 Task: Create a rule from the Agile list, Priority changed -> Complete task in the project AgileBoost if Priority Cleared then Complete Task
Action: Mouse moved to (73, 273)
Screenshot: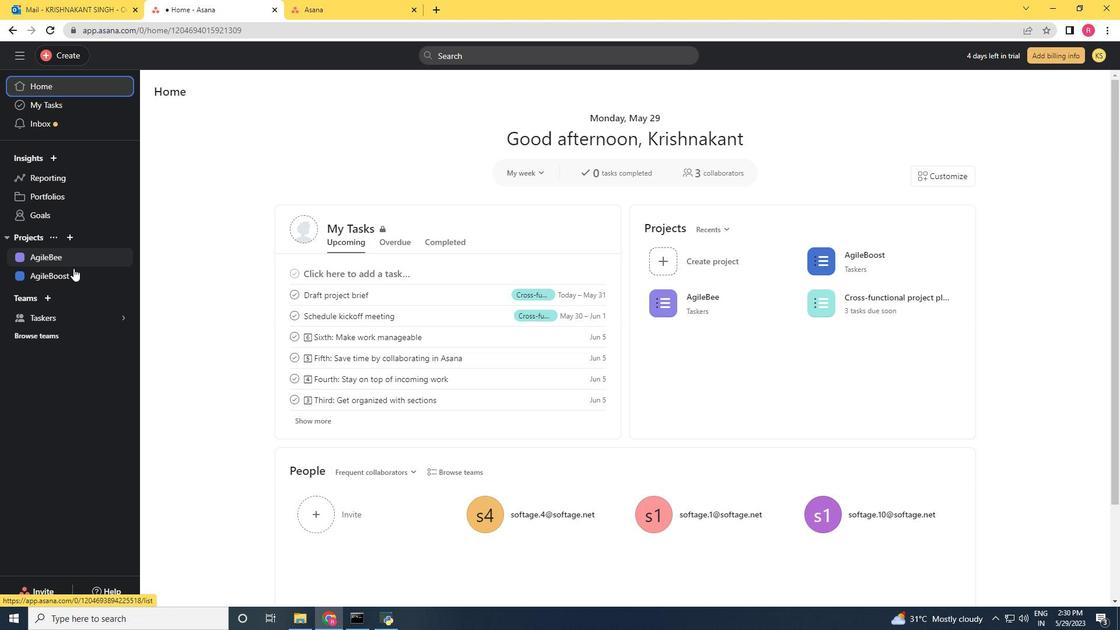 
Action: Mouse pressed left at (73, 273)
Screenshot: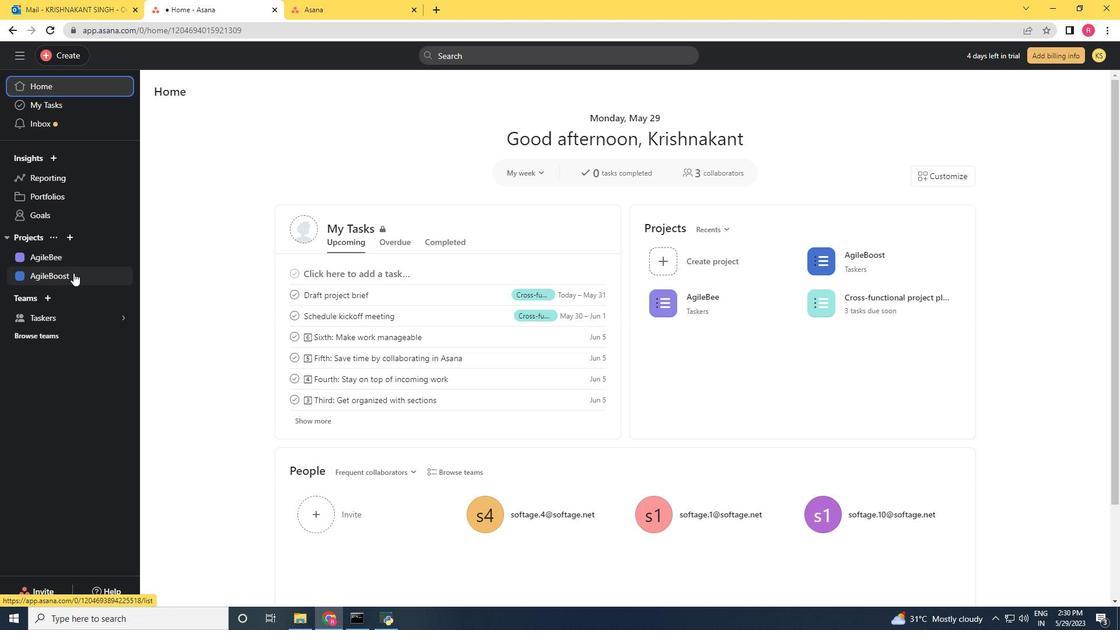 
Action: Mouse moved to (689, 298)
Screenshot: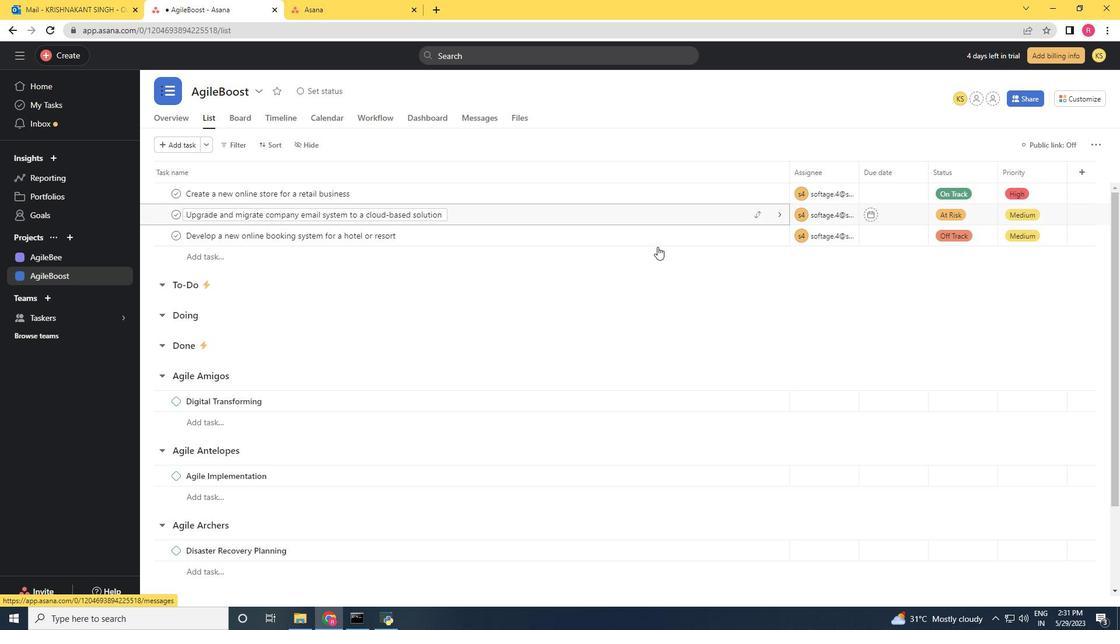 
Action: Mouse scrolled (689, 298) with delta (0, 0)
Screenshot: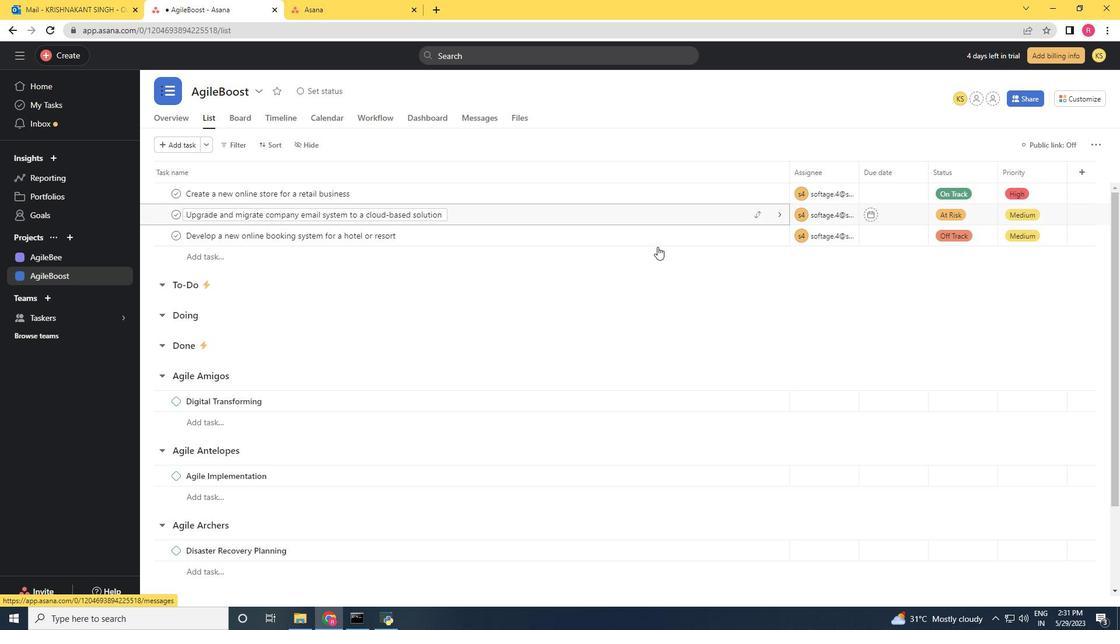 
Action: Mouse moved to (691, 301)
Screenshot: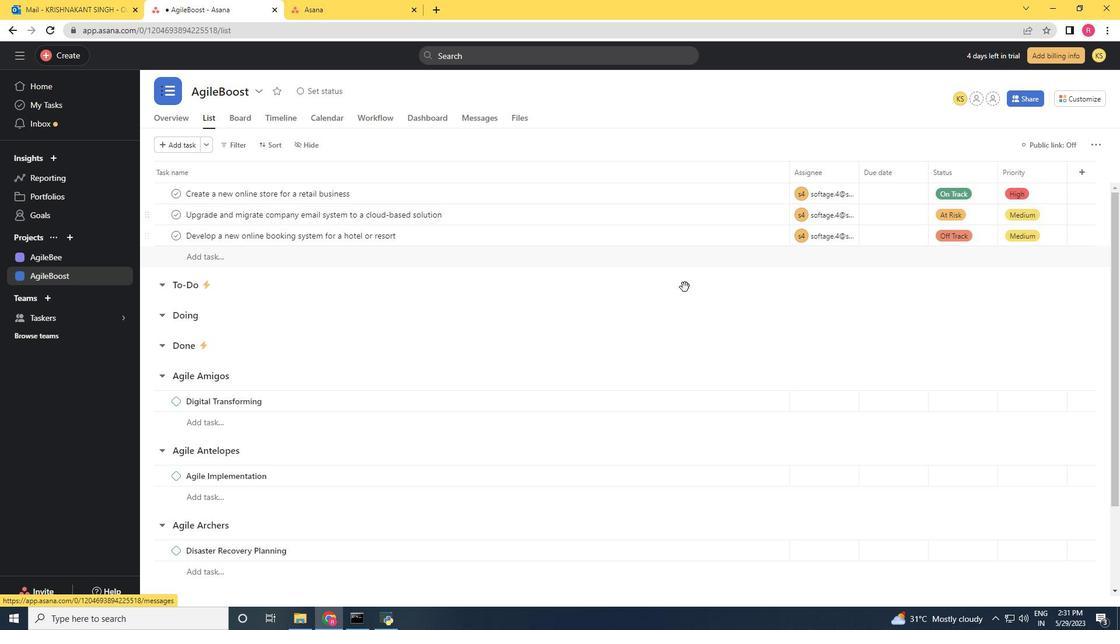 
Action: Mouse scrolled (691, 301) with delta (0, 0)
Screenshot: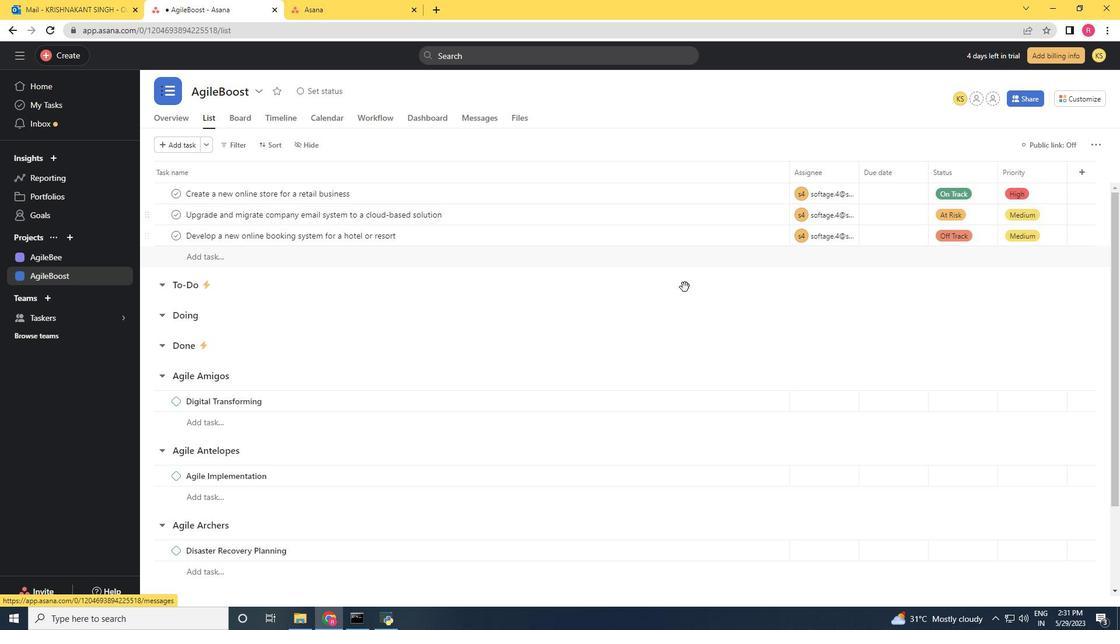 
Action: Mouse moved to (690, 283)
Screenshot: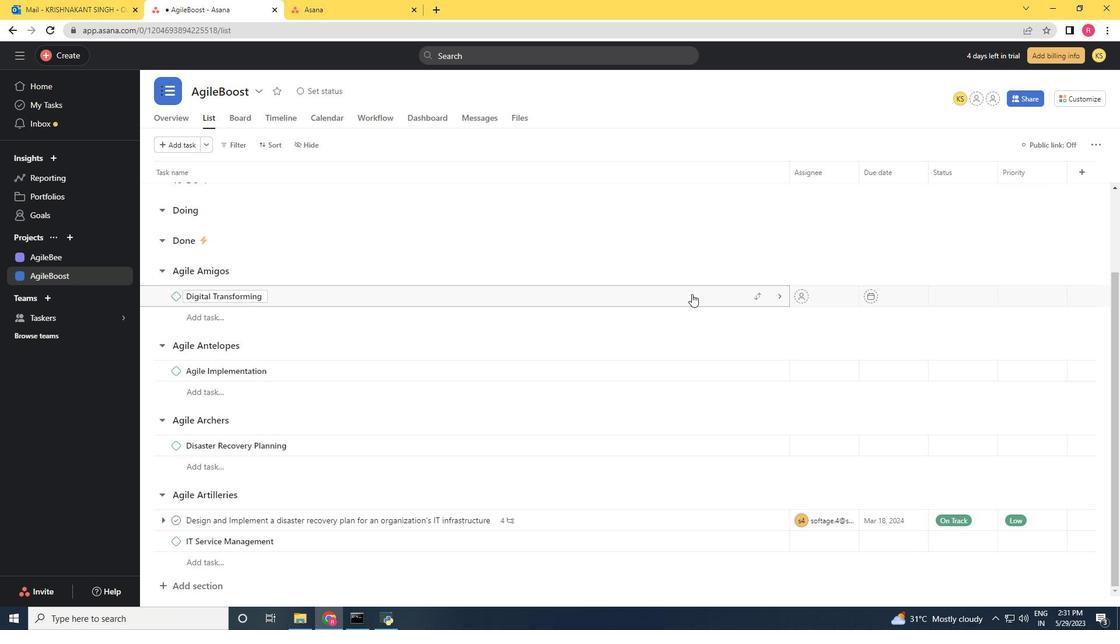 
Action: Mouse scrolled (690, 284) with delta (0, 0)
Screenshot: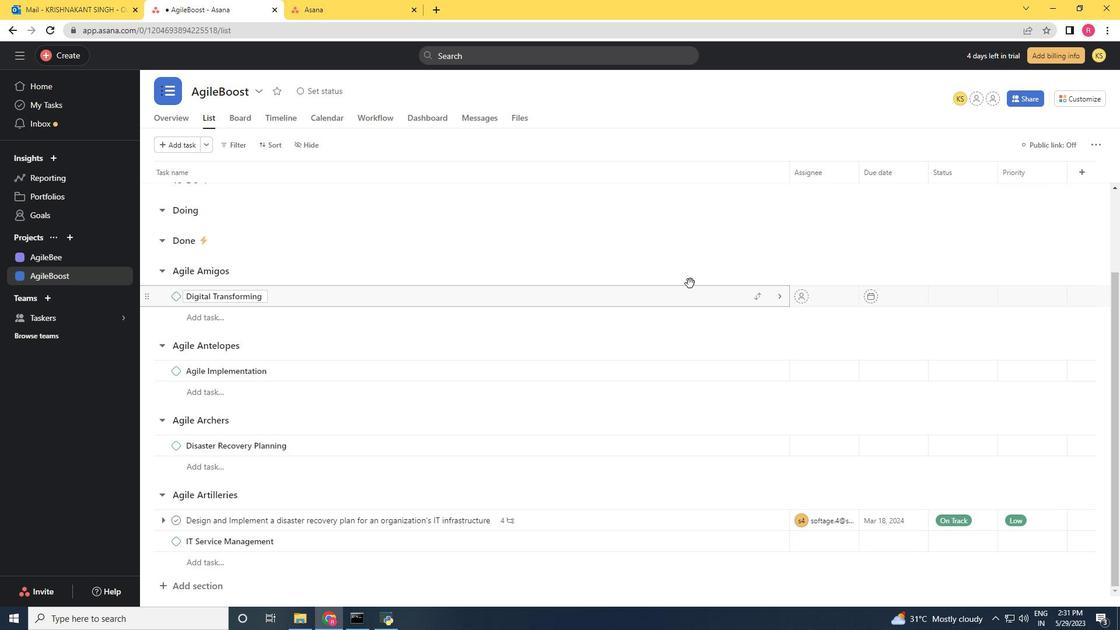 
Action: Mouse scrolled (690, 284) with delta (0, 0)
Screenshot: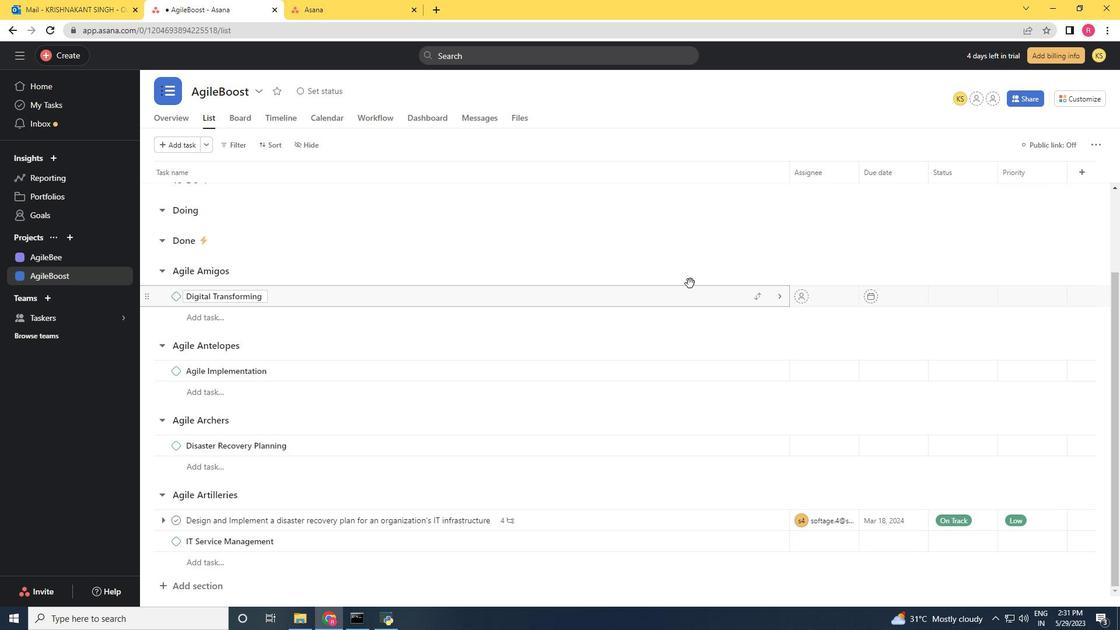 
Action: Mouse scrolled (690, 284) with delta (0, 0)
Screenshot: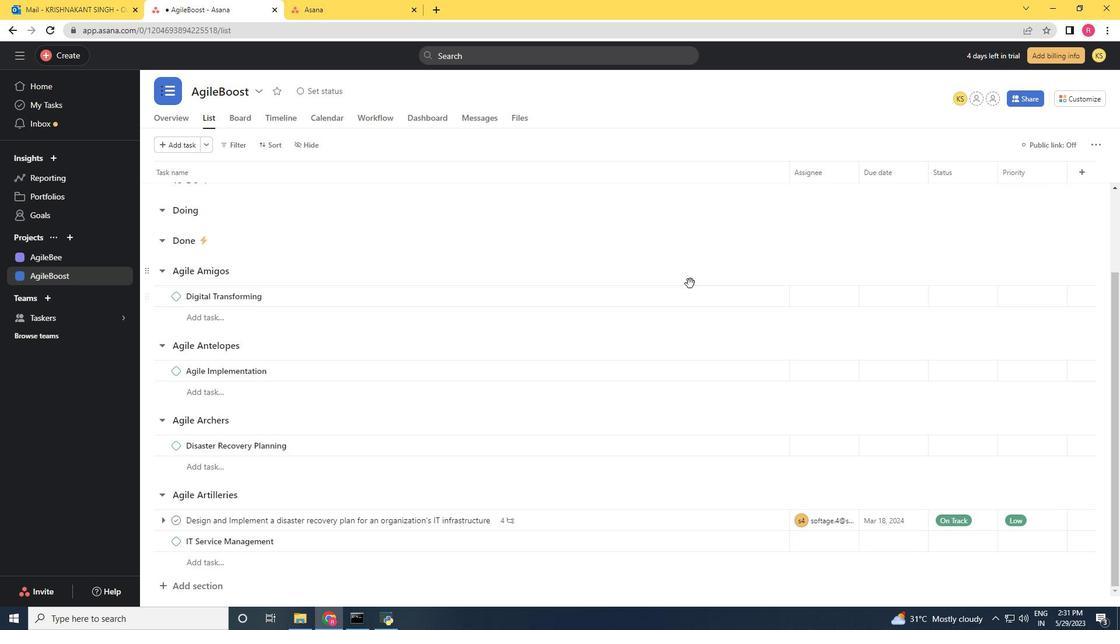 
Action: Mouse scrolled (690, 284) with delta (0, 0)
Screenshot: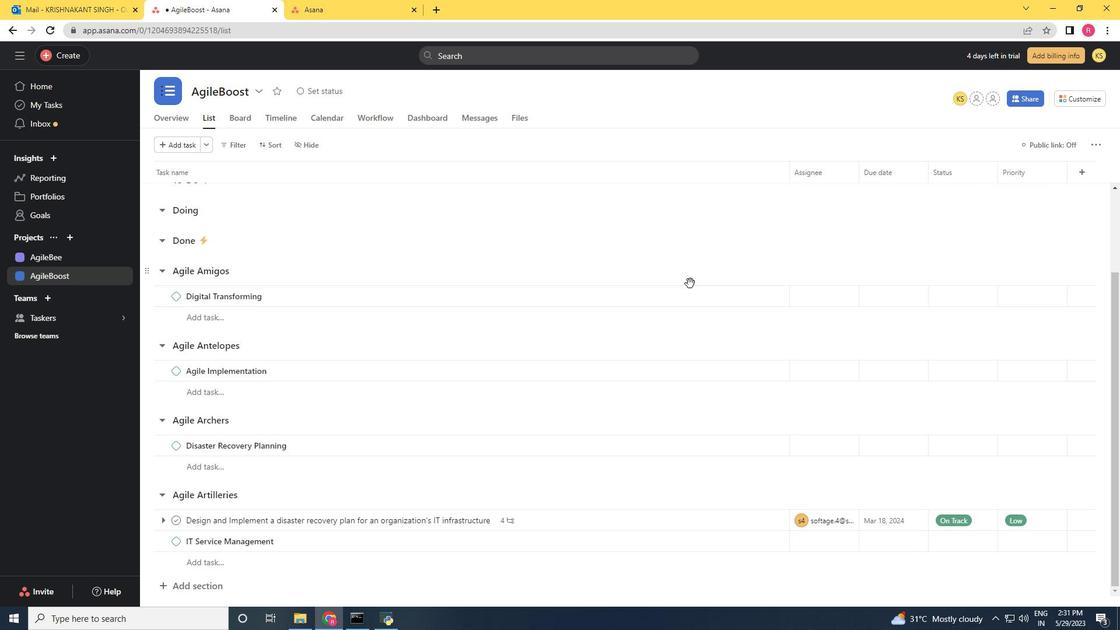 
Action: Mouse moved to (690, 283)
Screenshot: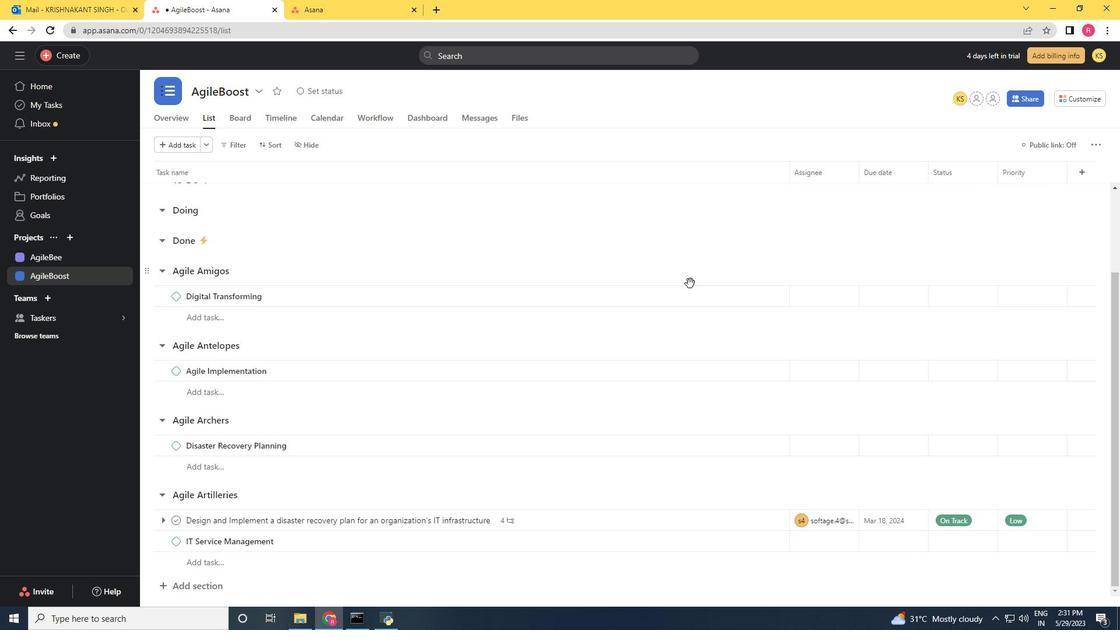 
Action: Mouse scrolled (690, 284) with delta (0, 0)
Screenshot: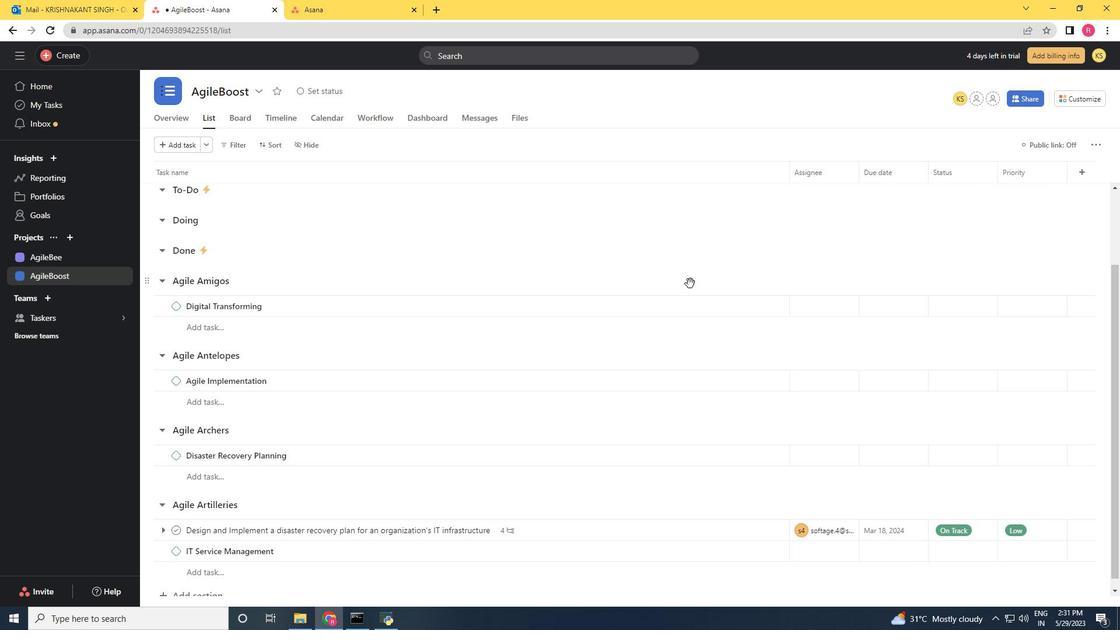 
Action: Mouse moved to (1072, 99)
Screenshot: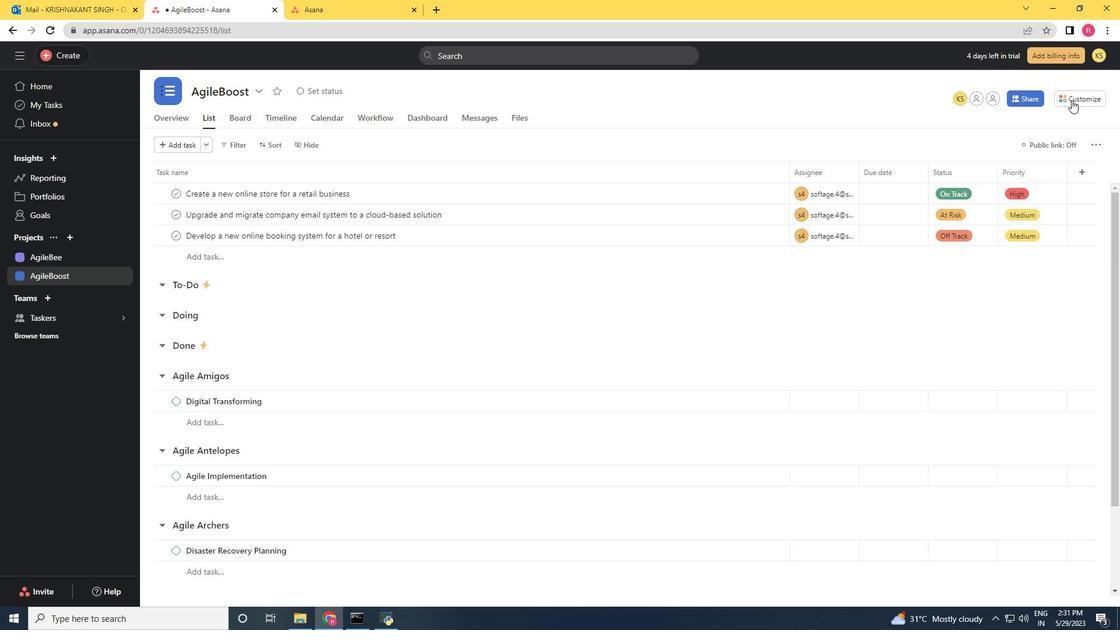 
Action: Mouse pressed left at (1072, 99)
Screenshot: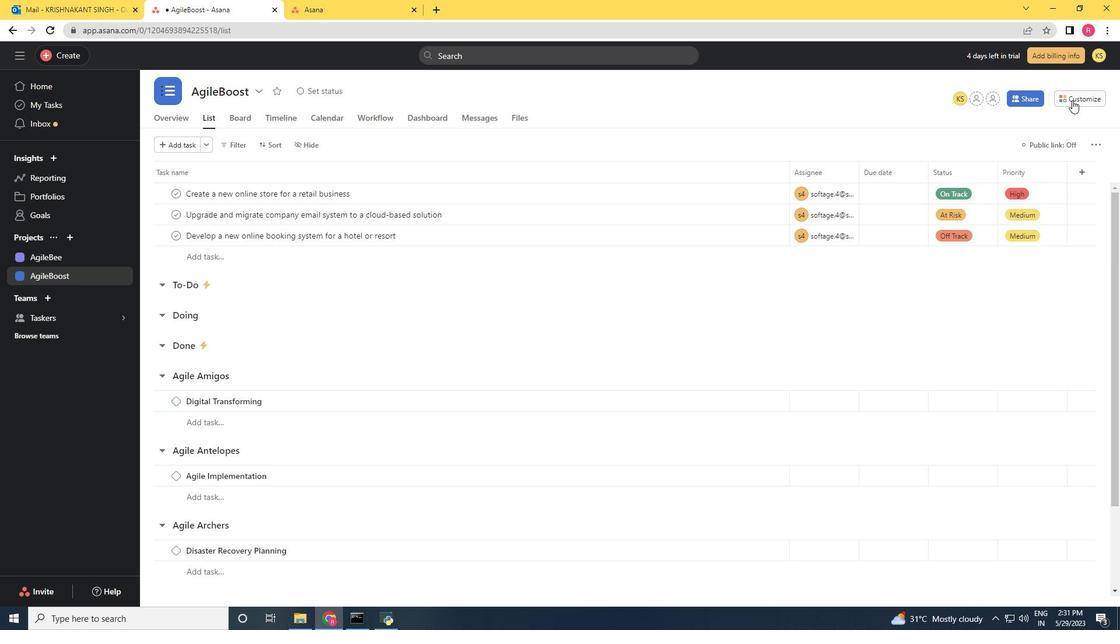 
Action: Mouse moved to (879, 252)
Screenshot: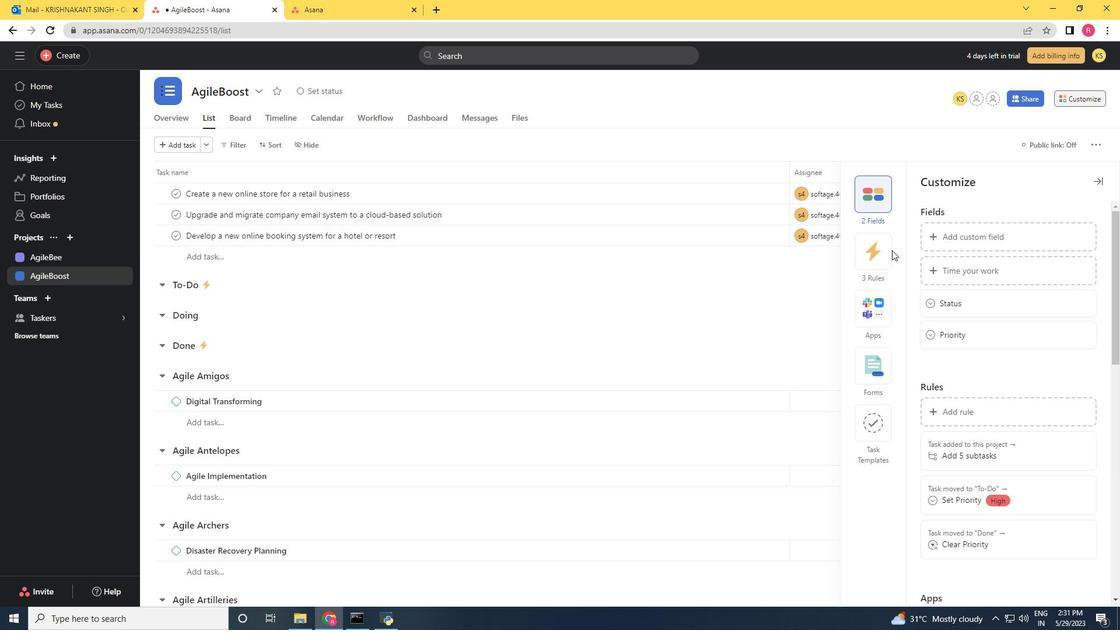 
Action: Mouse pressed left at (879, 252)
Screenshot: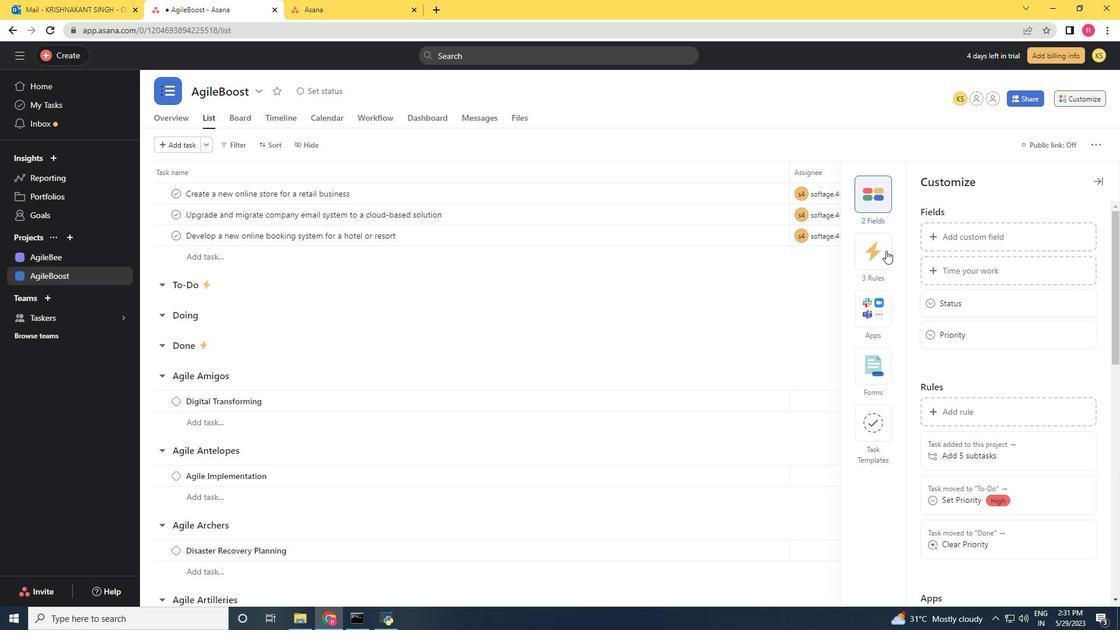 
Action: Mouse moved to (939, 226)
Screenshot: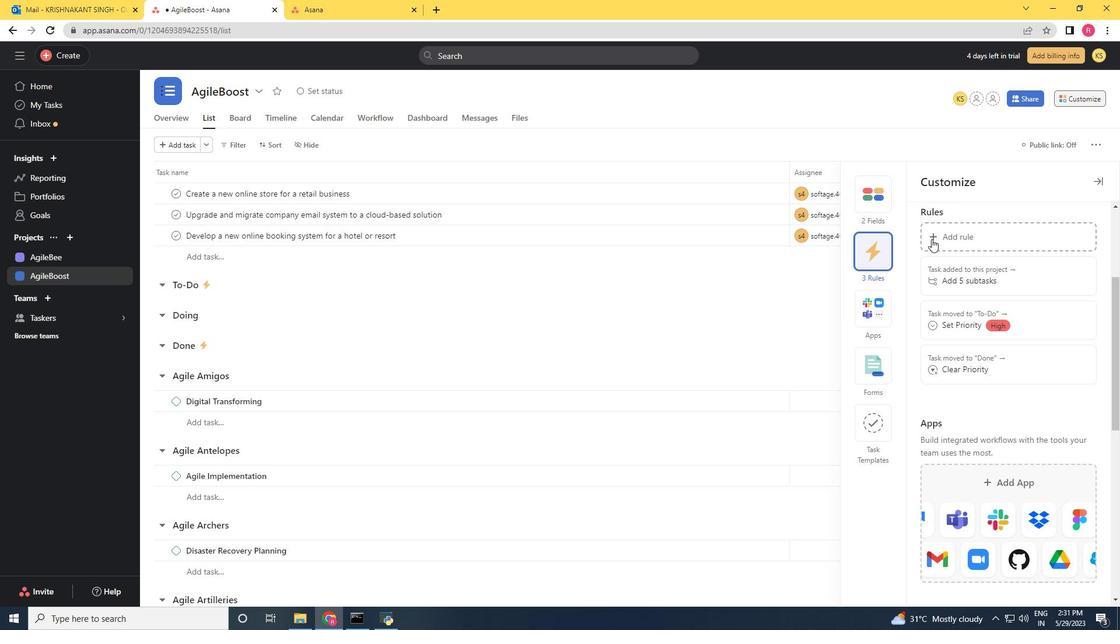 
Action: Mouse pressed left at (939, 226)
Screenshot: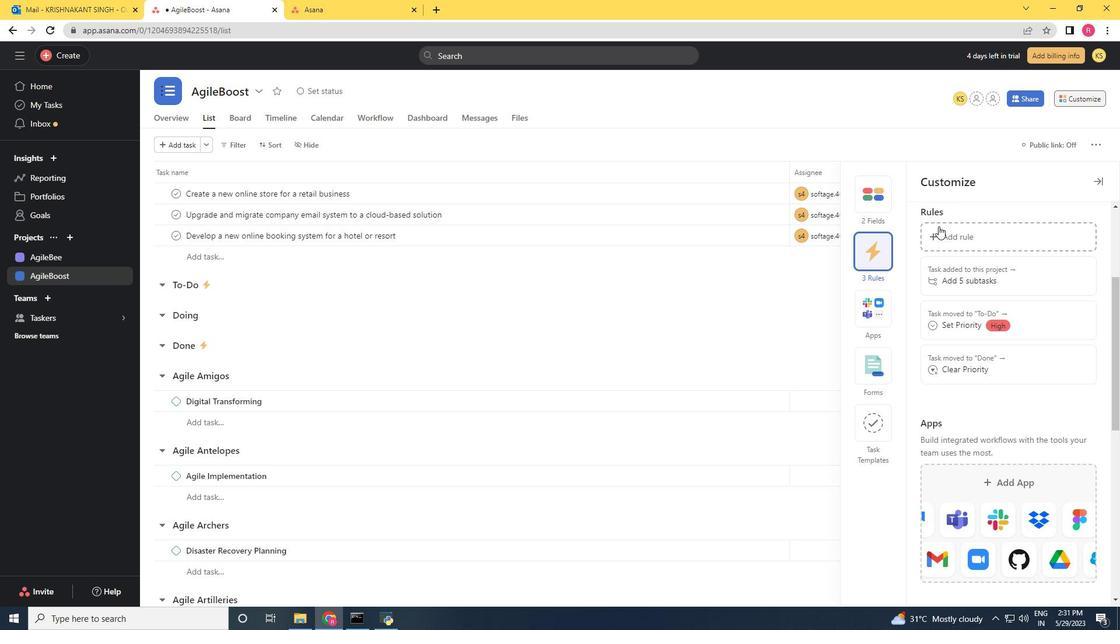 
Action: Mouse moved to (229, 183)
Screenshot: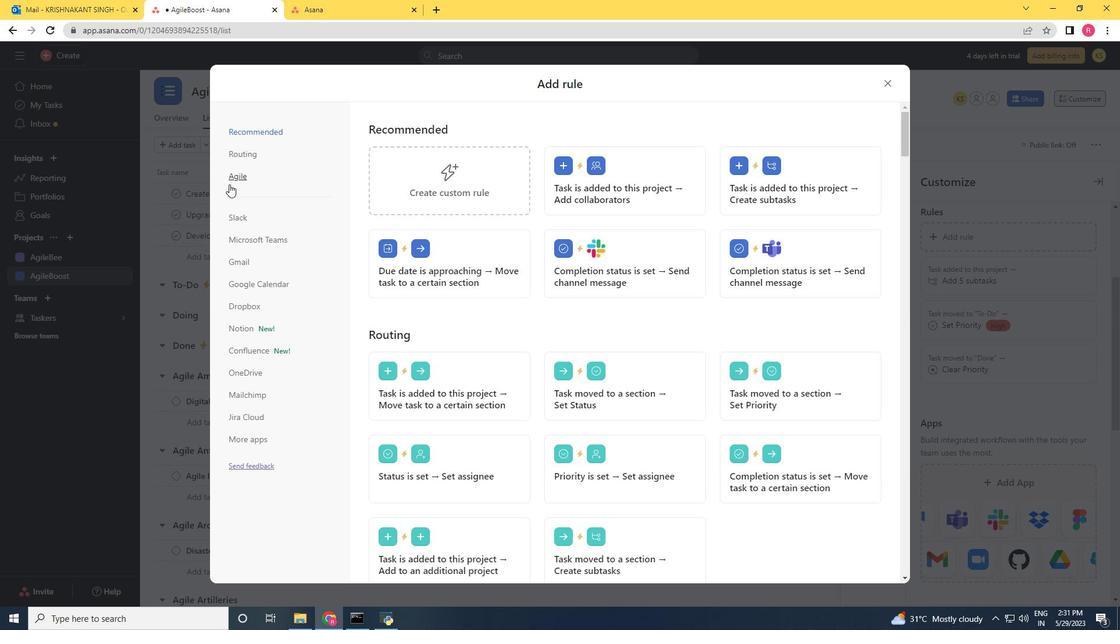 
Action: Mouse pressed left at (229, 183)
Screenshot: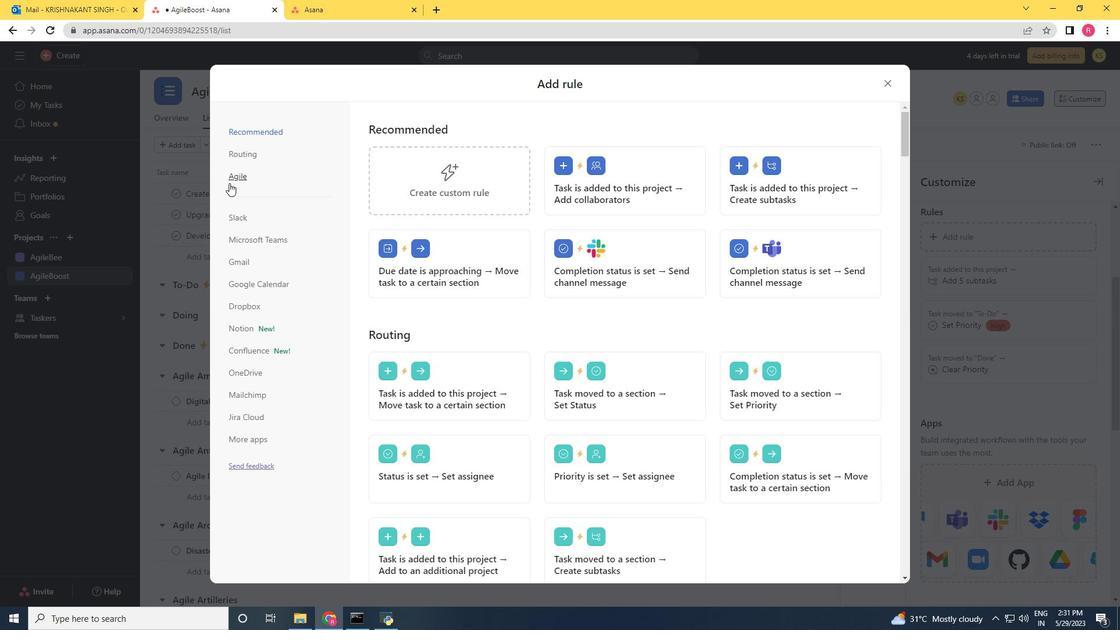 
Action: Mouse moved to (597, 197)
Screenshot: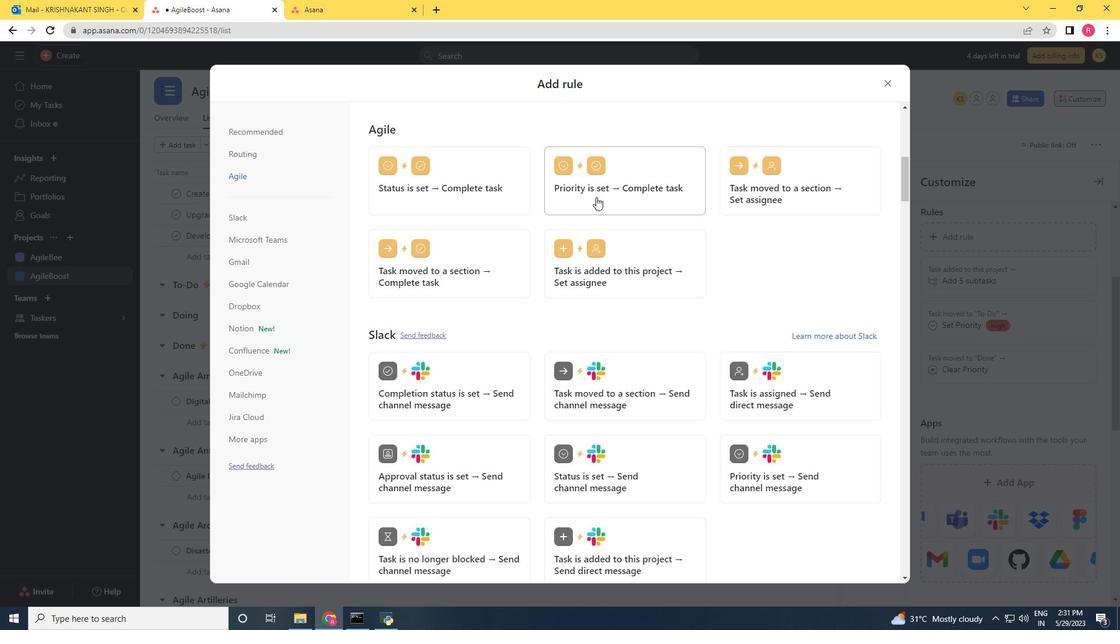 
Action: Mouse scrolled (597, 196) with delta (0, 0)
Screenshot: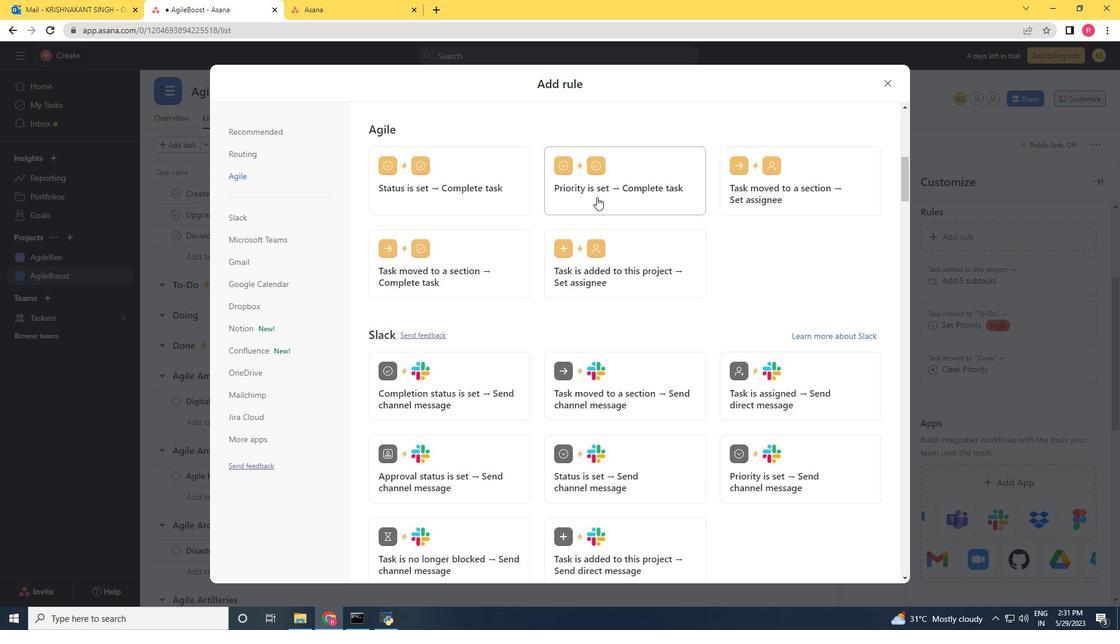 
Action: Mouse scrolled (597, 196) with delta (0, 0)
Screenshot: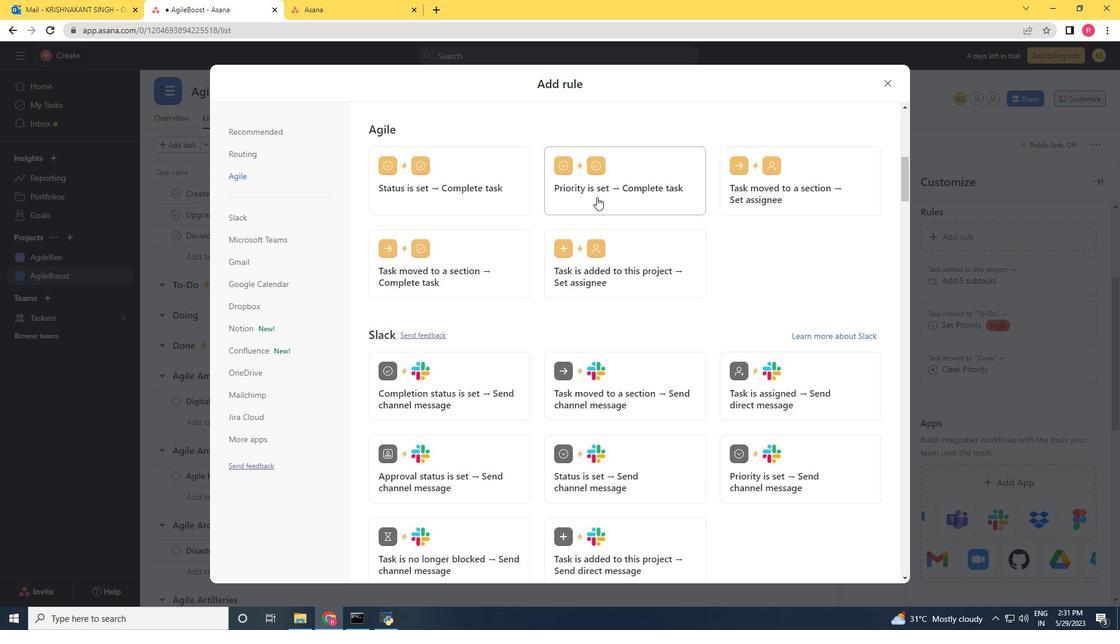 
Action: Mouse scrolled (597, 196) with delta (0, 0)
Screenshot: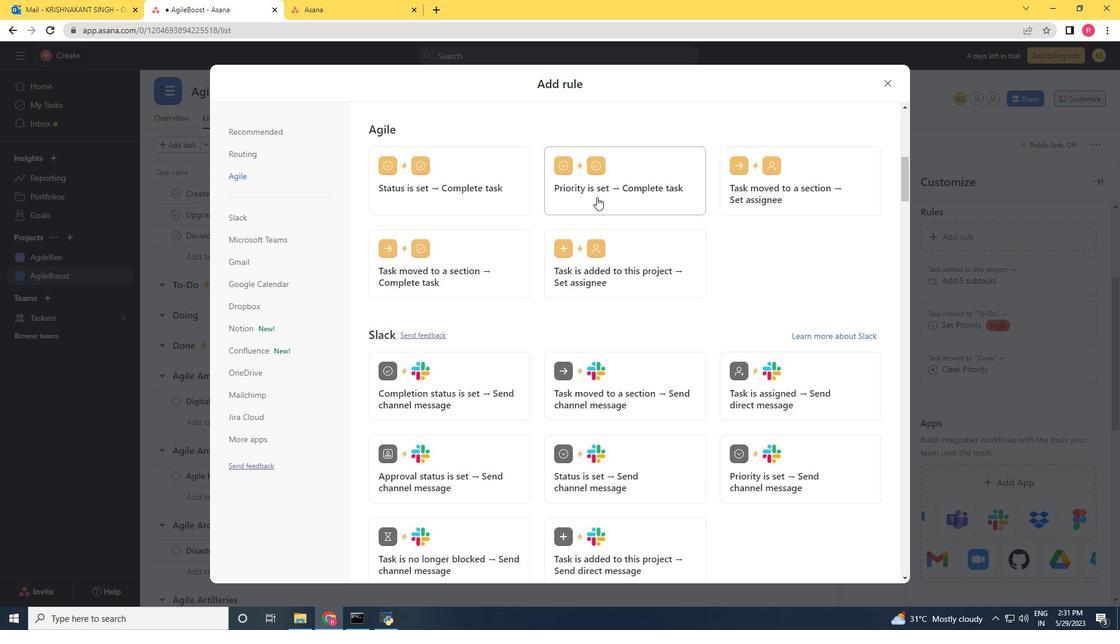 
Action: Mouse scrolled (597, 196) with delta (0, 0)
Screenshot: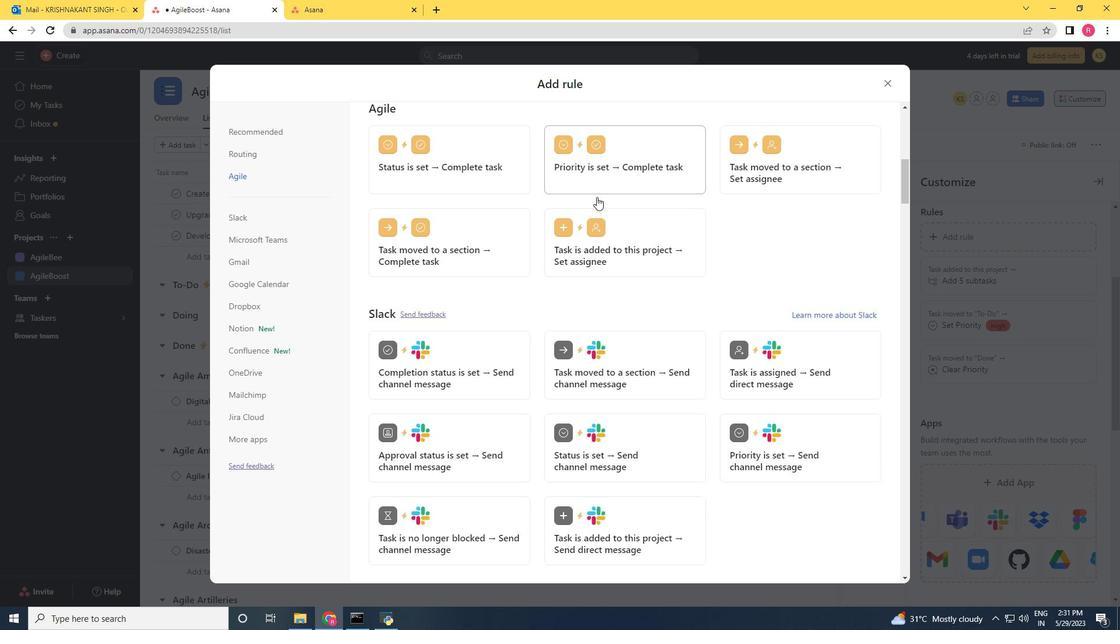 
Action: Mouse scrolled (597, 196) with delta (0, 0)
Screenshot: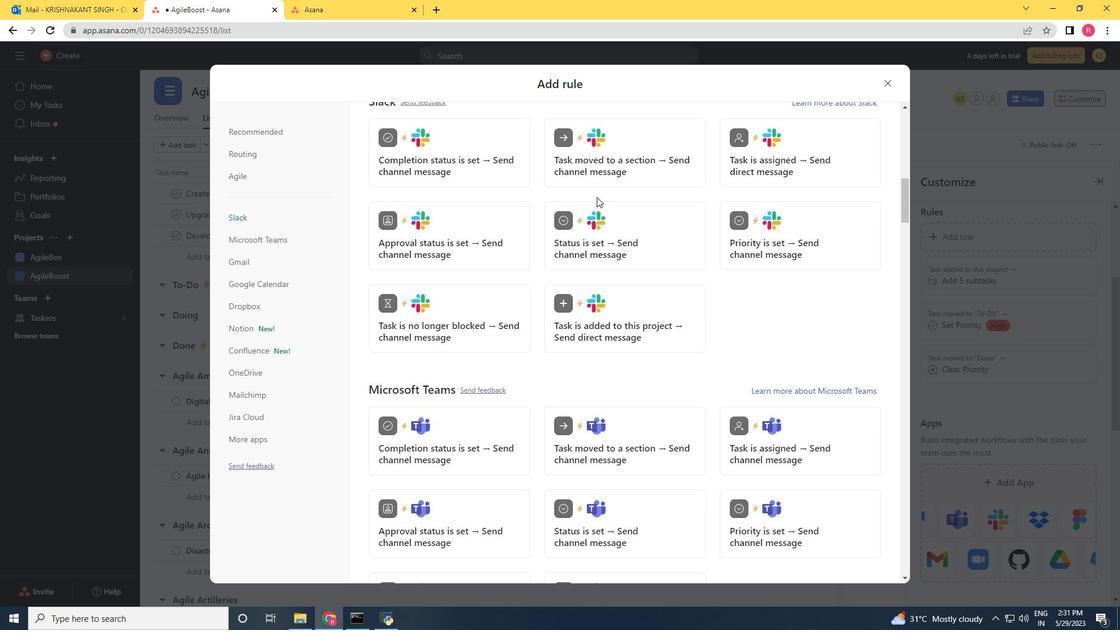 
Action: Mouse scrolled (597, 196) with delta (0, 0)
Screenshot: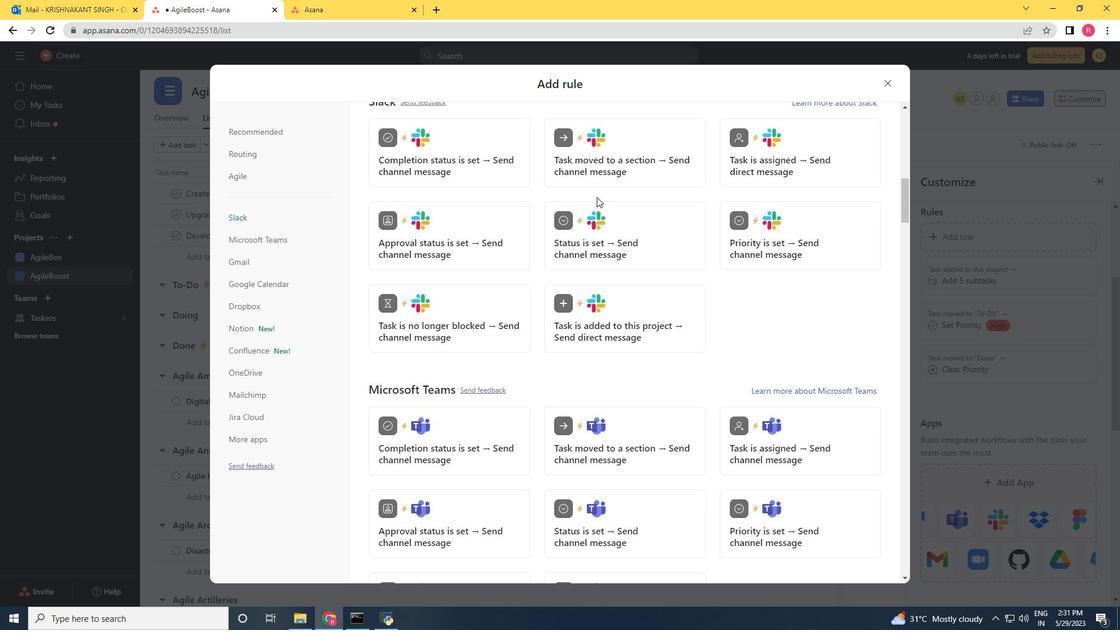 
Action: Mouse scrolled (597, 196) with delta (0, 0)
Screenshot: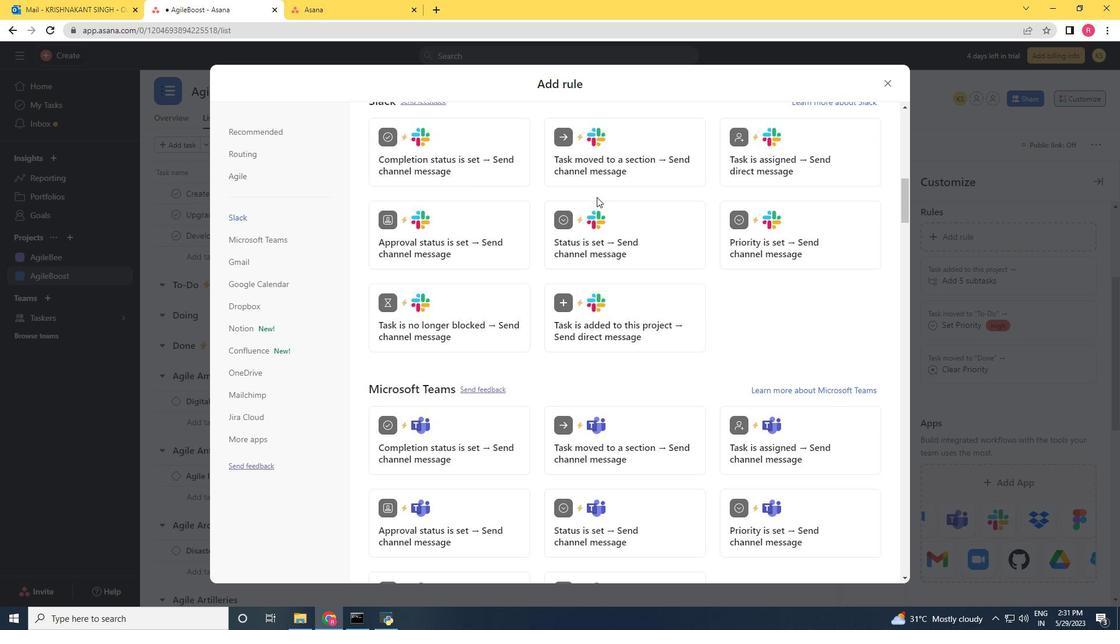 
Action: Mouse scrolled (597, 196) with delta (0, 0)
Screenshot: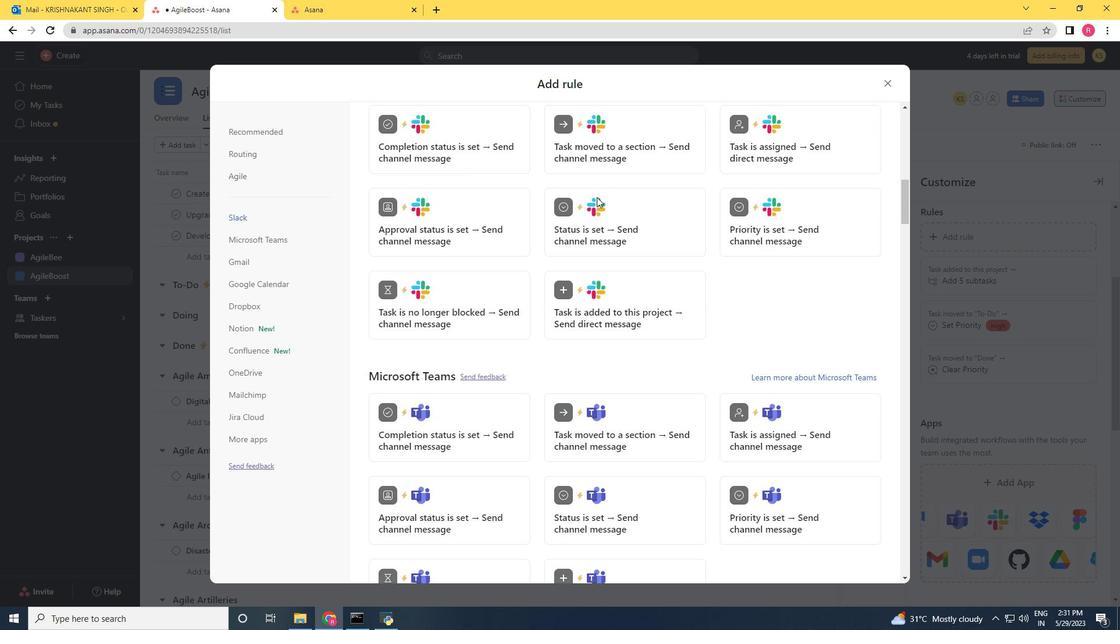 
Action: Mouse scrolled (597, 196) with delta (0, 0)
Screenshot: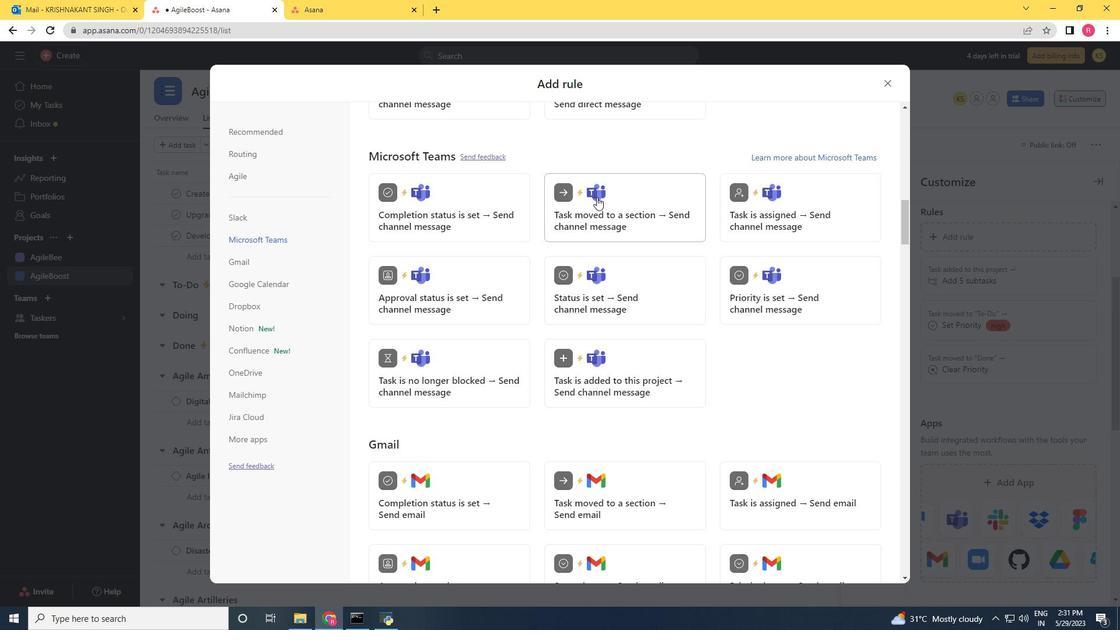 
Action: Mouse scrolled (597, 196) with delta (0, 0)
Screenshot: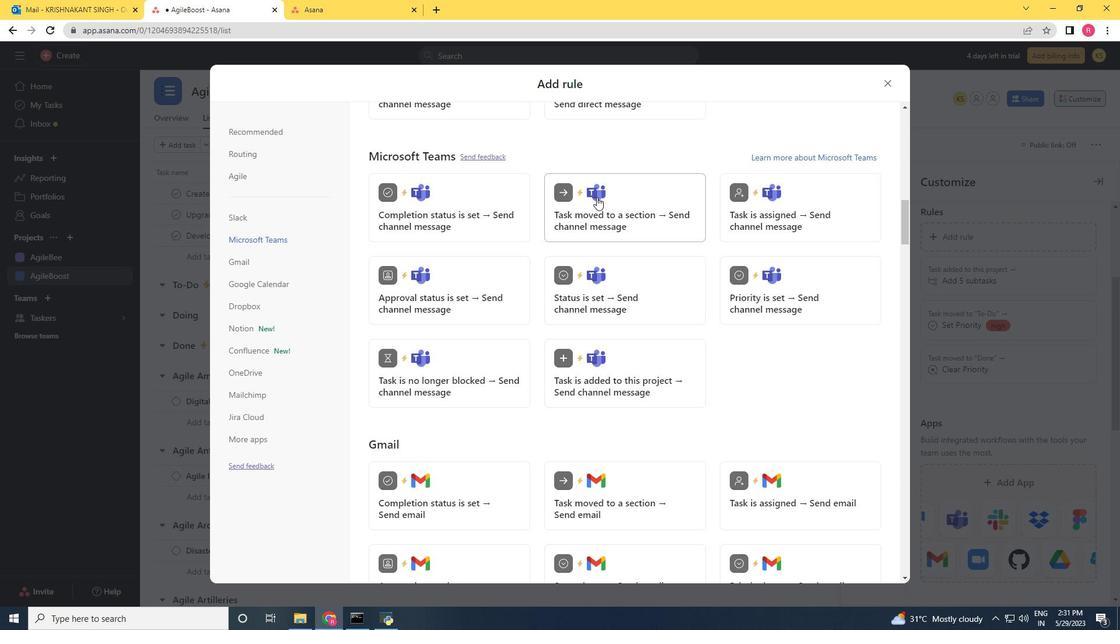 
Action: Mouse scrolled (597, 196) with delta (0, 0)
Screenshot: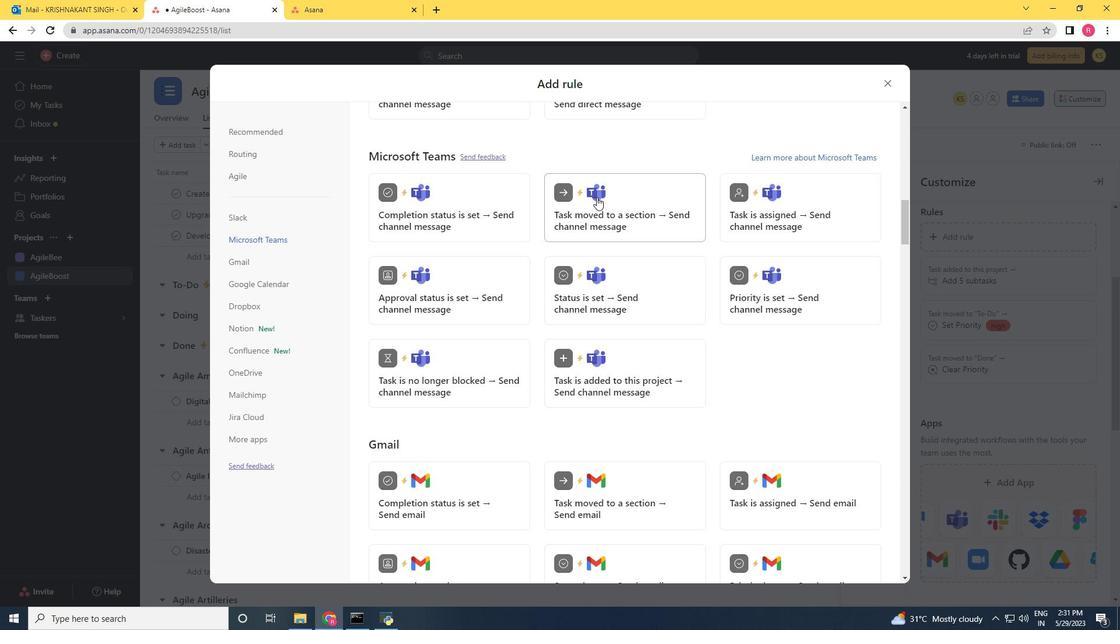 
Action: Mouse scrolled (597, 196) with delta (0, 0)
Screenshot: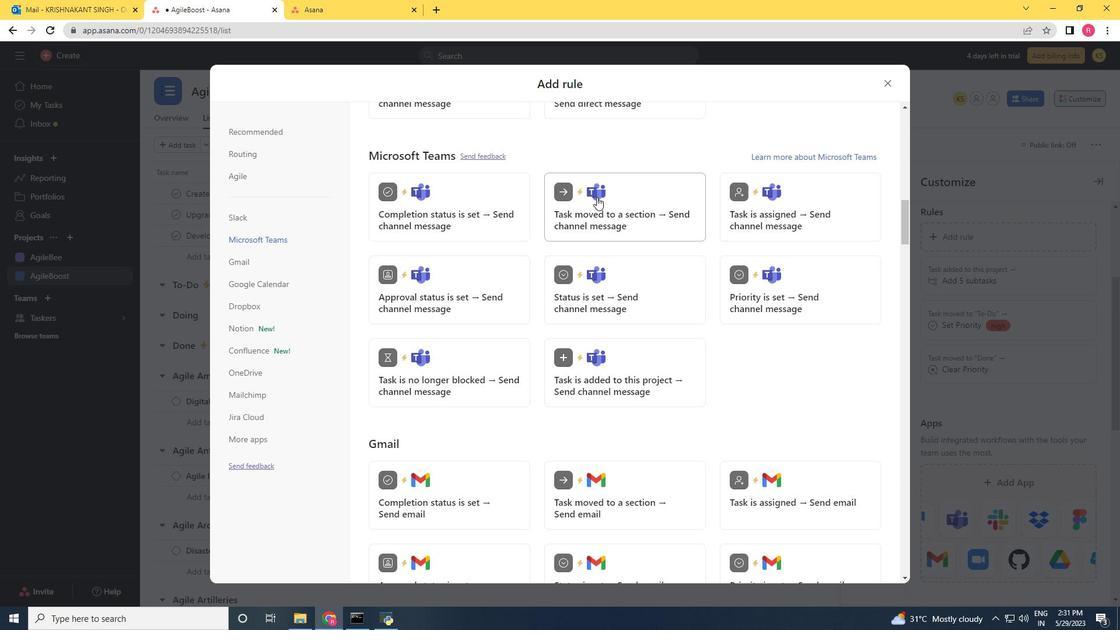 
Action: Mouse scrolled (597, 197) with delta (0, 0)
Screenshot: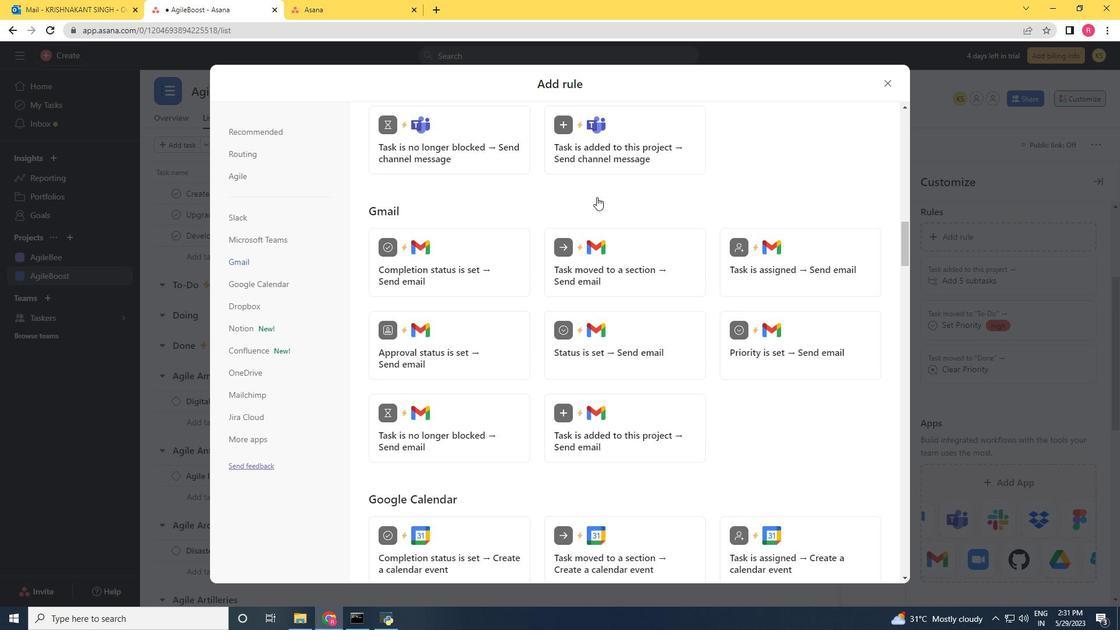 
Action: Mouse scrolled (597, 197) with delta (0, 0)
Screenshot: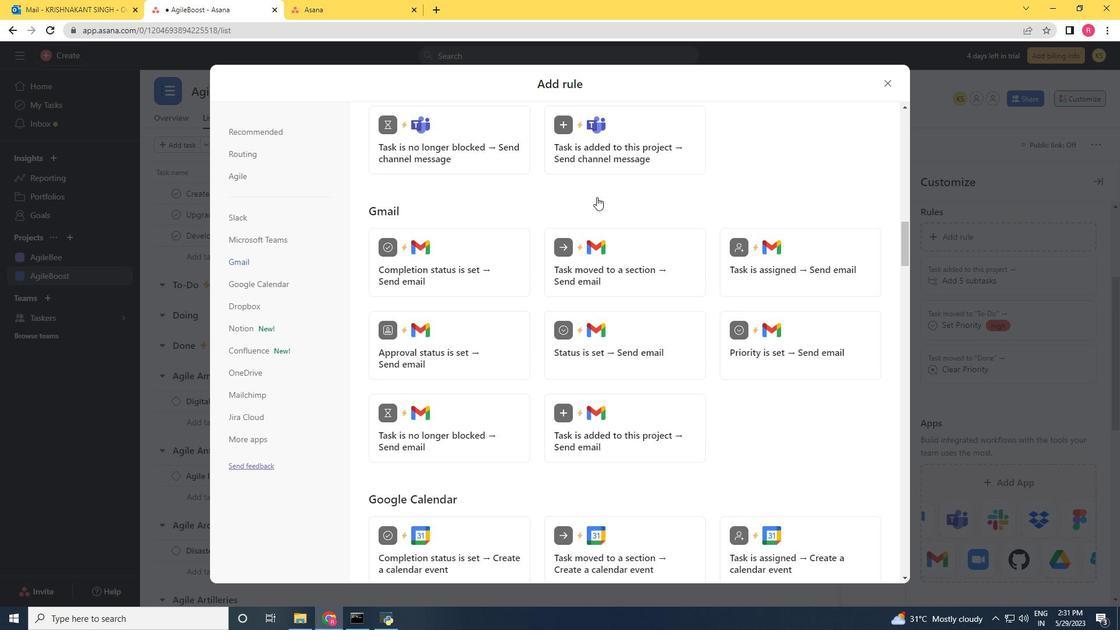 
Action: Mouse scrolled (597, 197) with delta (0, 0)
Screenshot: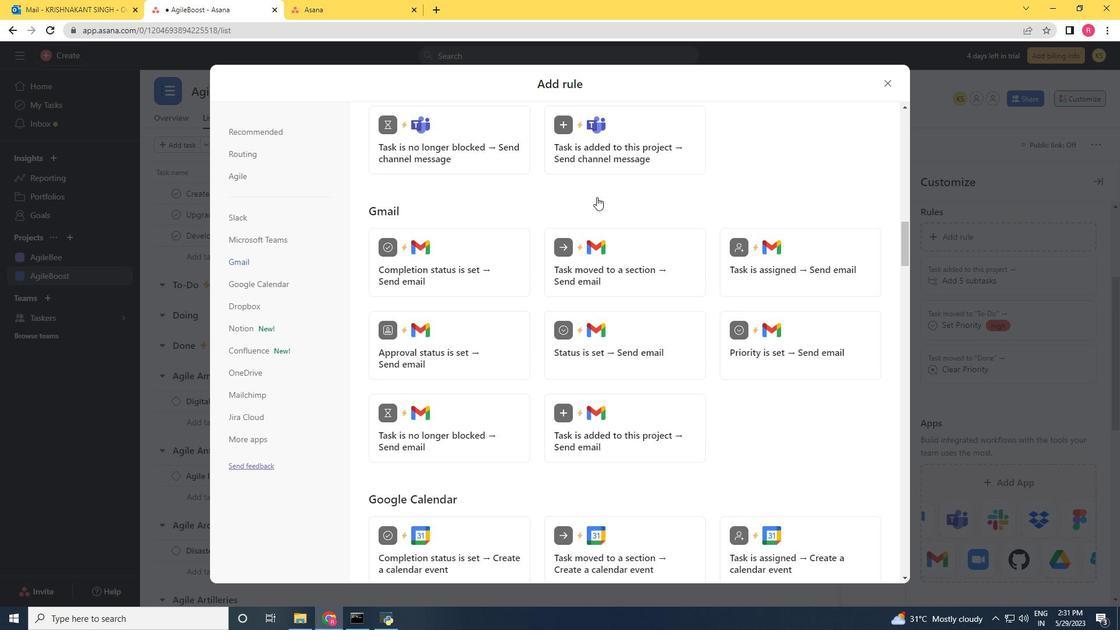 
Action: Mouse scrolled (597, 197) with delta (0, 0)
Screenshot: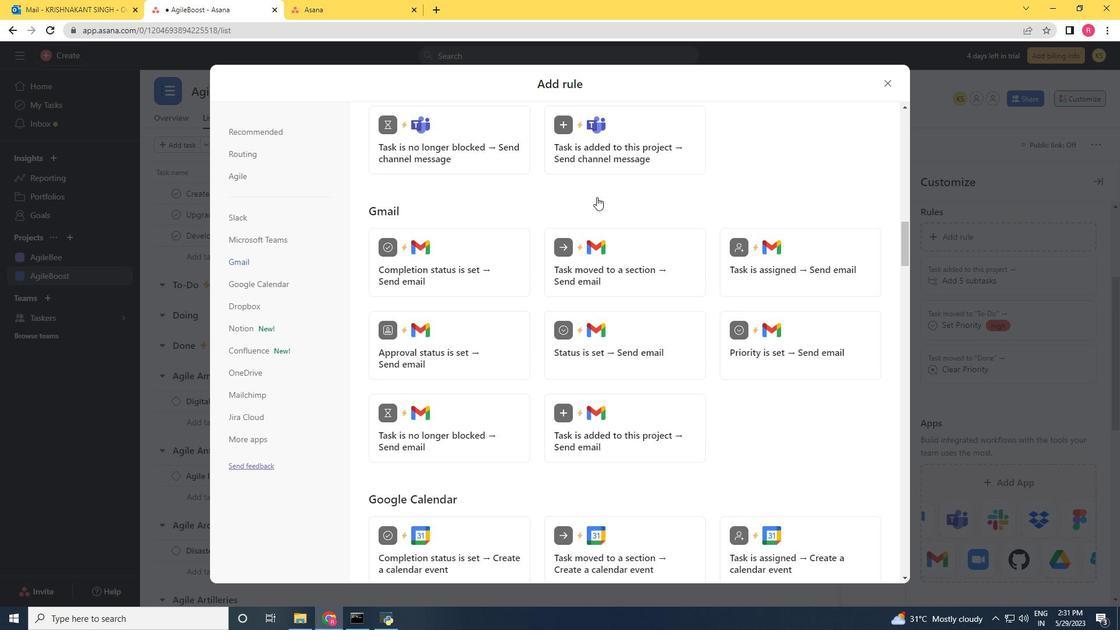 
Action: Mouse scrolled (597, 197) with delta (0, 0)
Screenshot: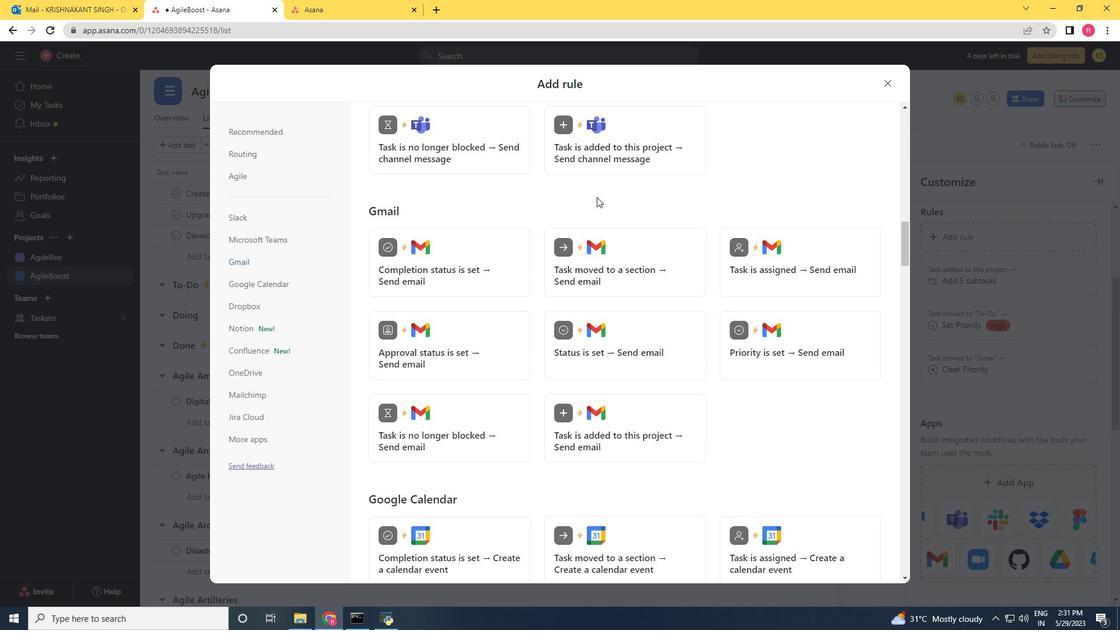 
Action: Mouse scrolled (597, 197) with delta (0, 0)
Screenshot: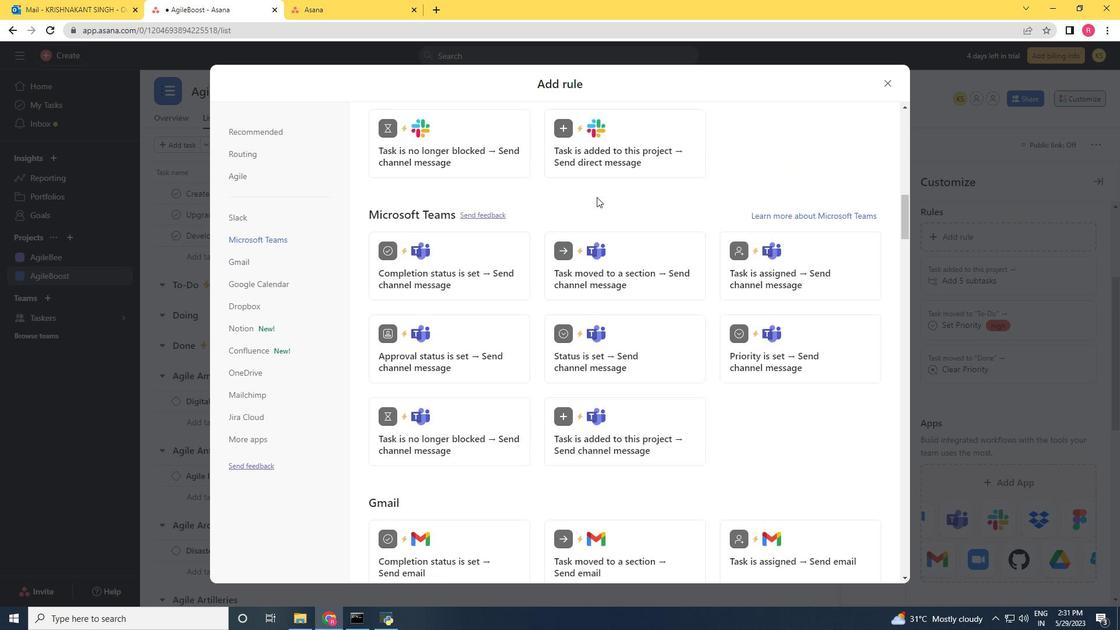 
Action: Mouse scrolled (597, 197) with delta (0, 0)
Screenshot: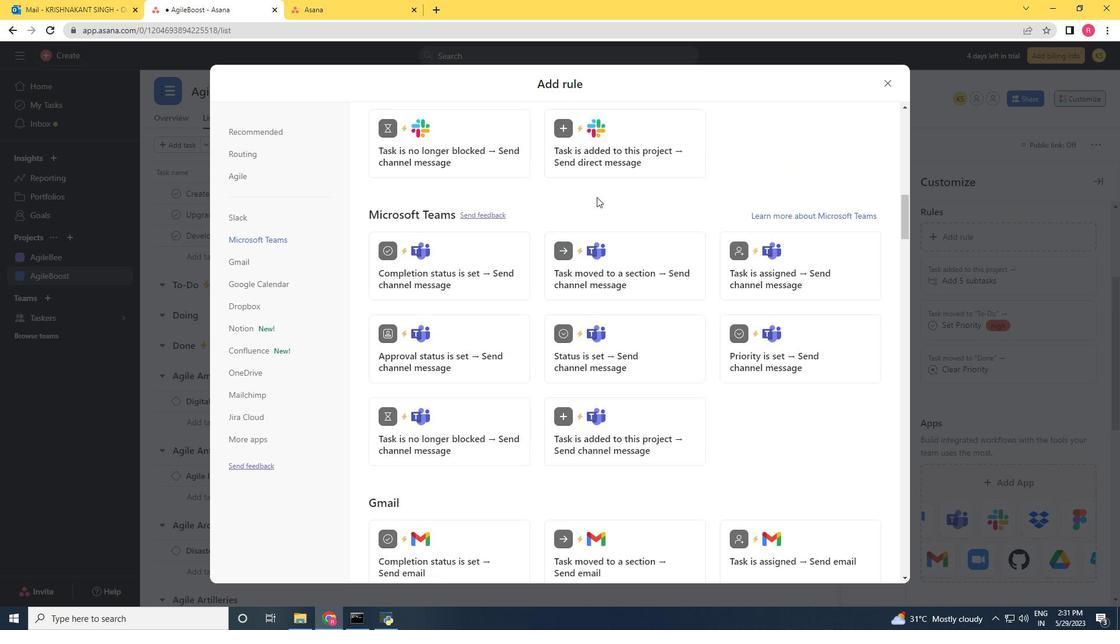 
Action: Mouse scrolled (597, 197) with delta (0, 0)
Screenshot: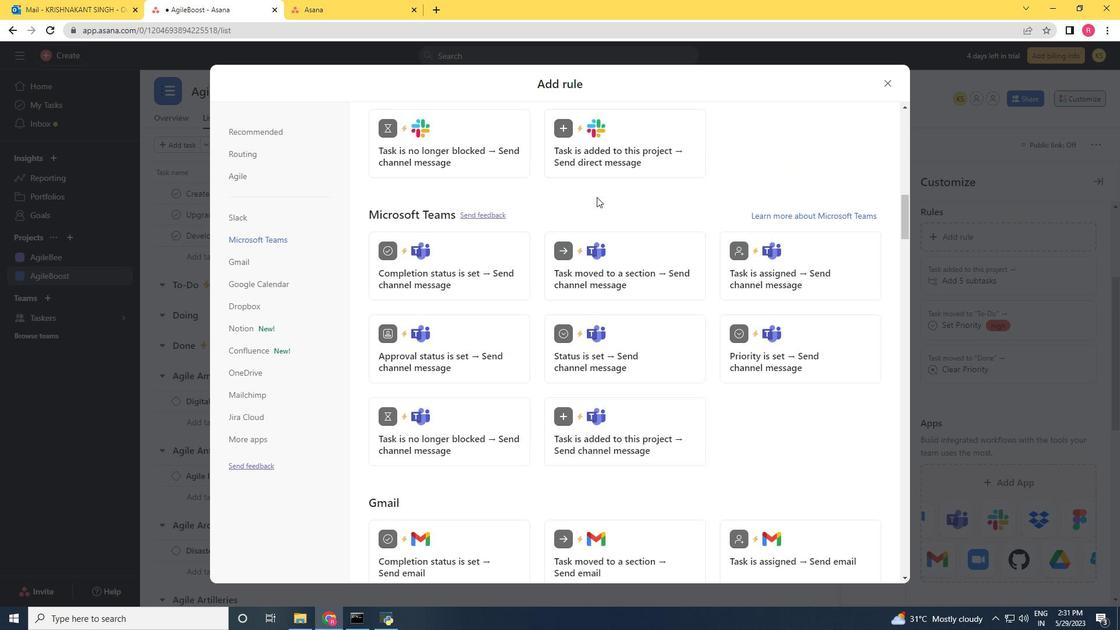 
Action: Mouse scrolled (597, 196) with delta (0, 0)
Screenshot: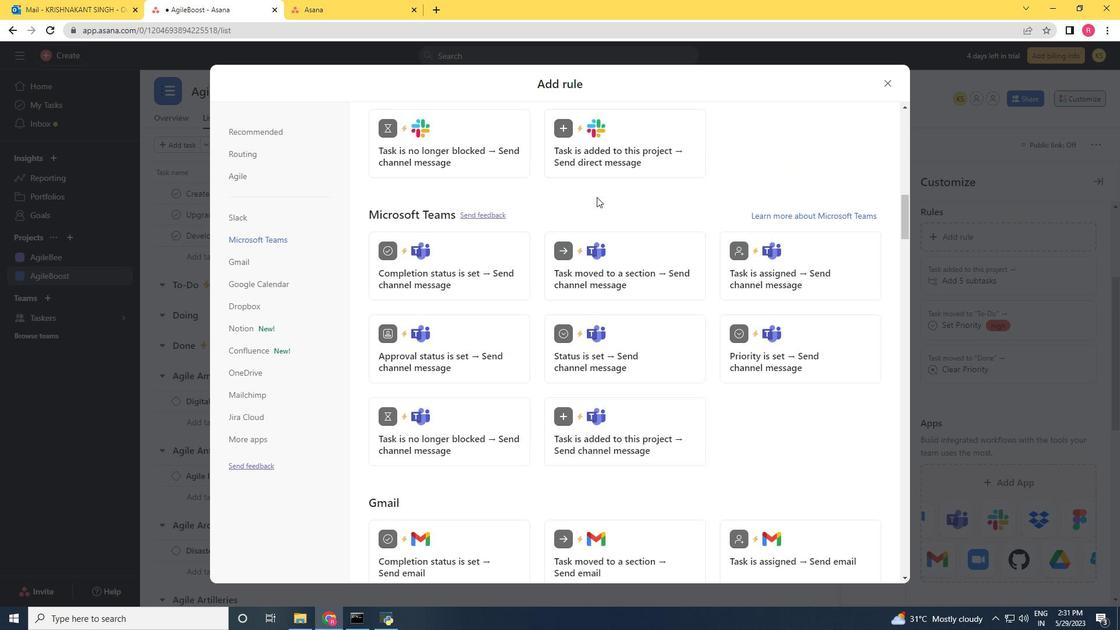 
Action: Mouse scrolled (597, 197) with delta (0, 0)
Screenshot: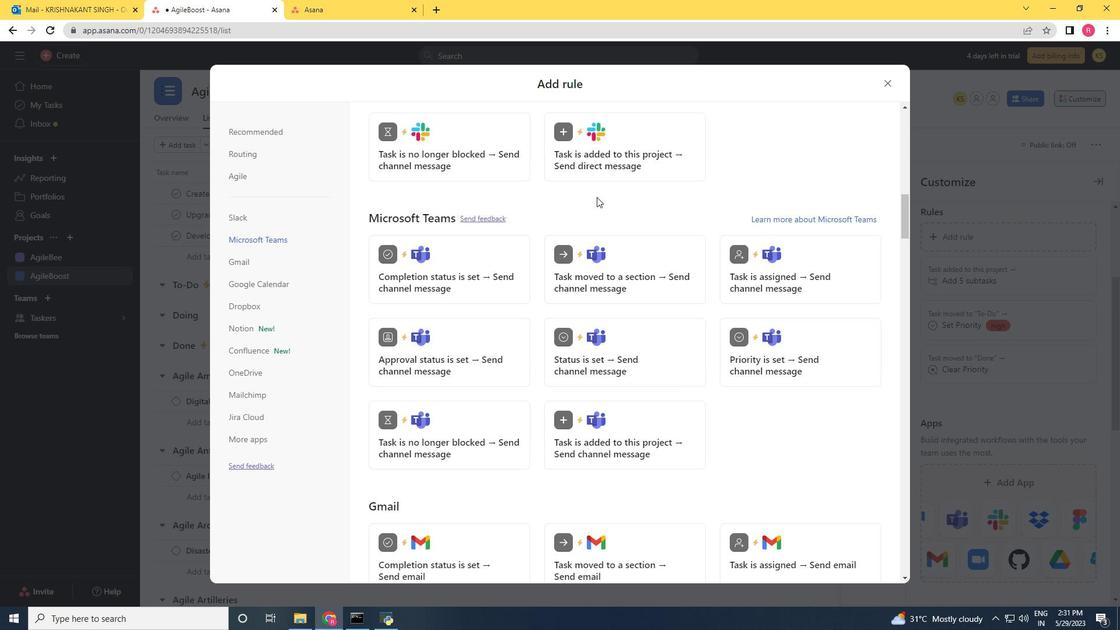 
Action: Mouse scrolled (597, 197) with delta (0, 0)
Screenshot: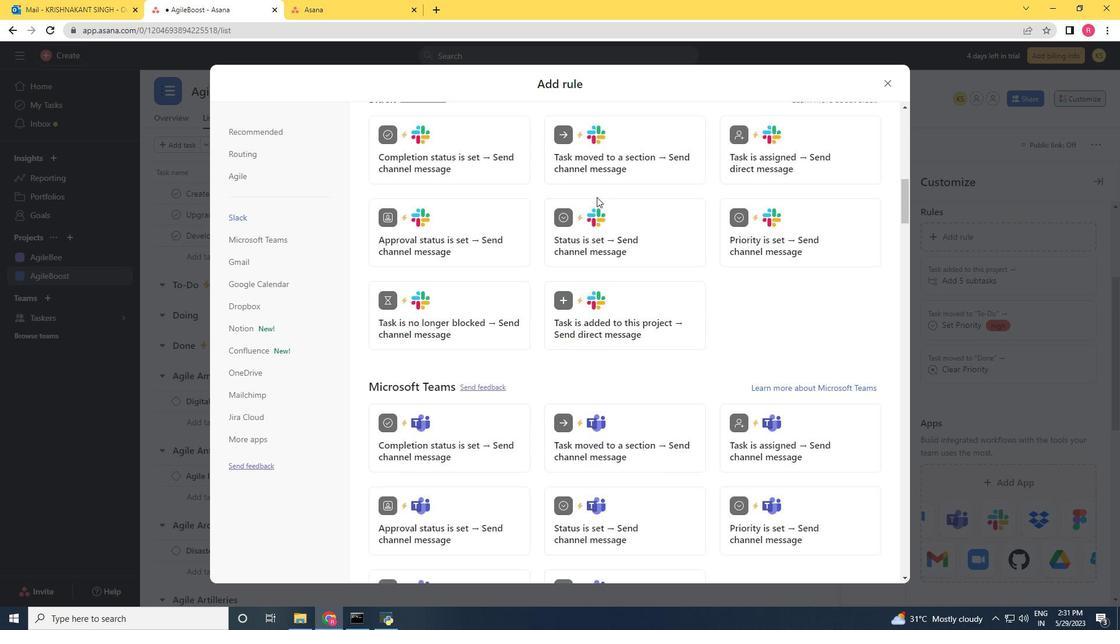 
Action: Mouse scrolled (597, 197) with delta (0, 0)
Screenshot: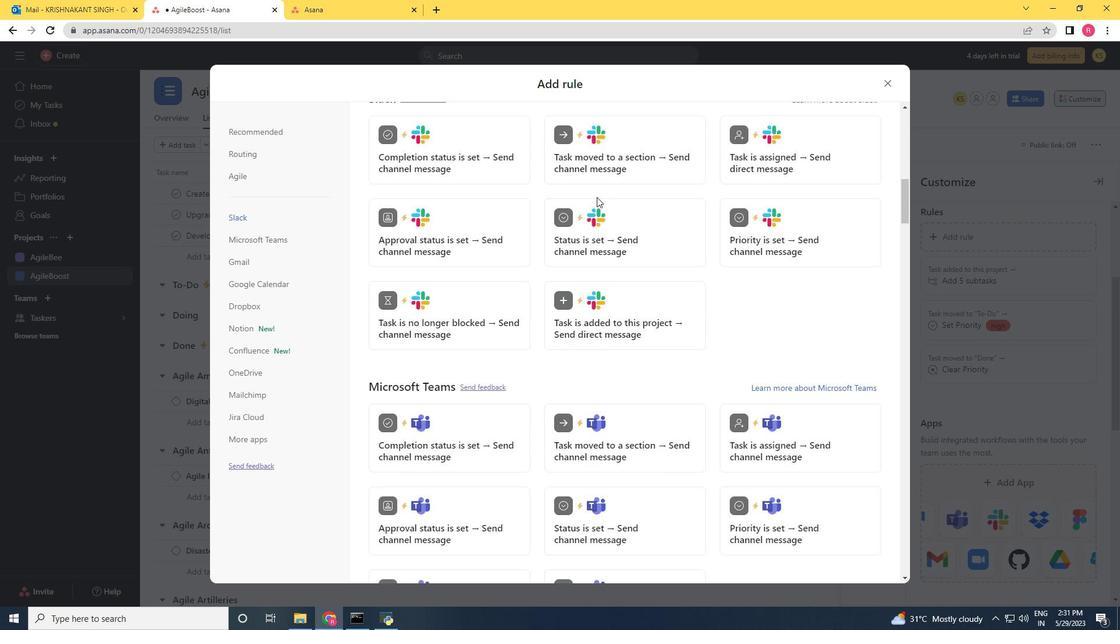 
Action: Mouse scrolled (597, 197) with delta (0, 0)
Screenshot: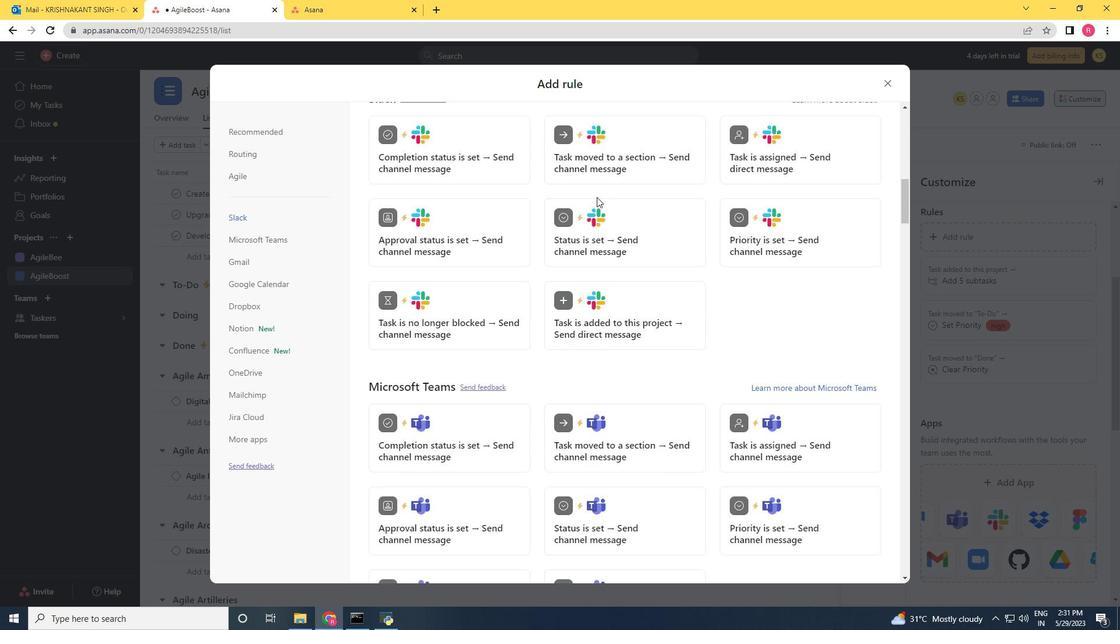 
Action: Mouse scrolled (597, 197) with delta (0, 0)
Screenshot: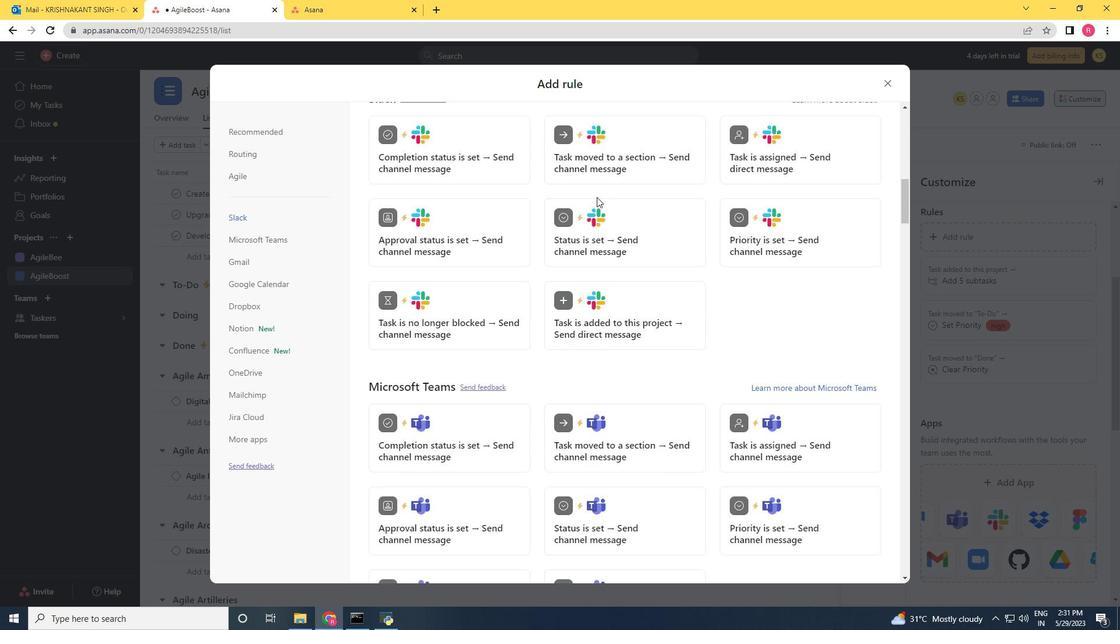 
Action: Mouse scrolled (597, 197) with delta (0, 0)
Screenshot: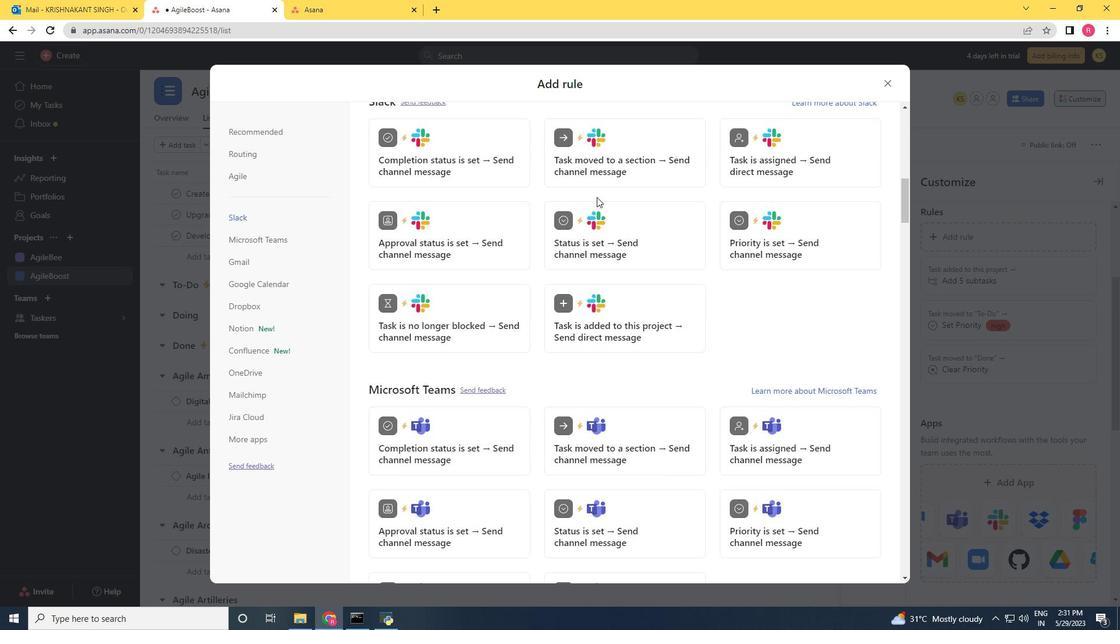 
Action: Mouse scrolled (597, 197) with delta (0, 0)
Screenshot: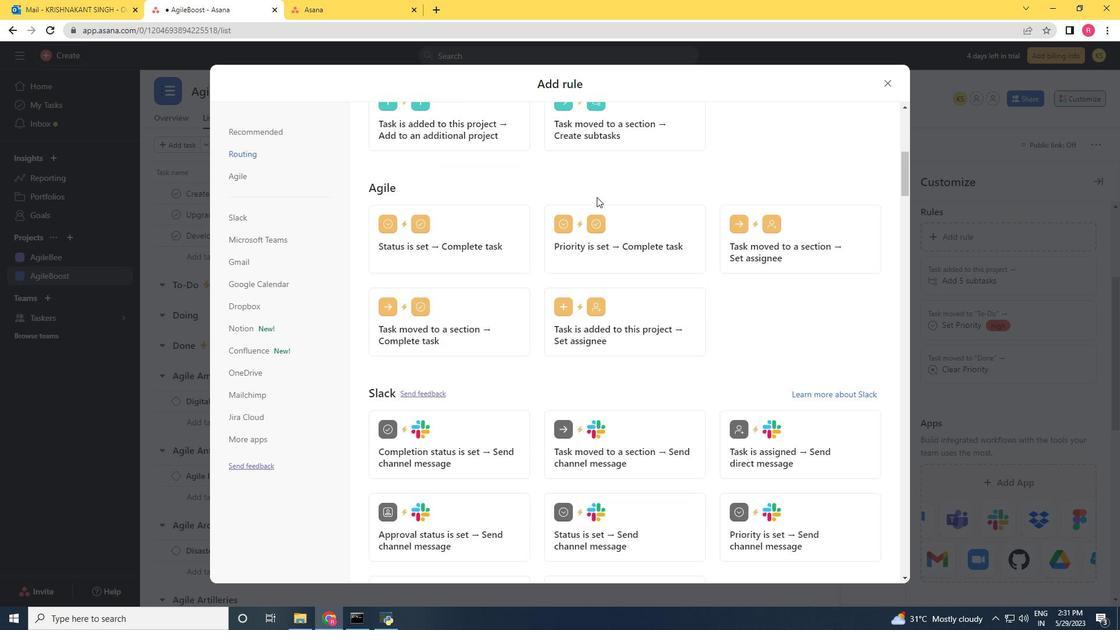
Action: Mouse scrolled (597, 197) with delta (0, 0)
Screenshot: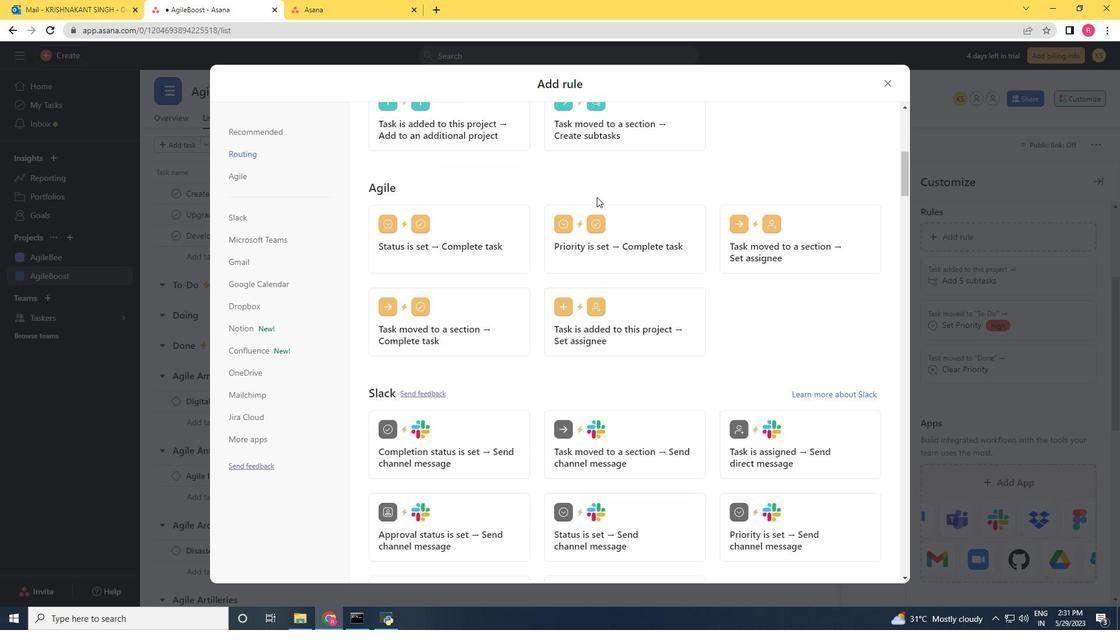 
Action: Mouse scrolled (597, 197) with delta (0, 0)
Screenshot: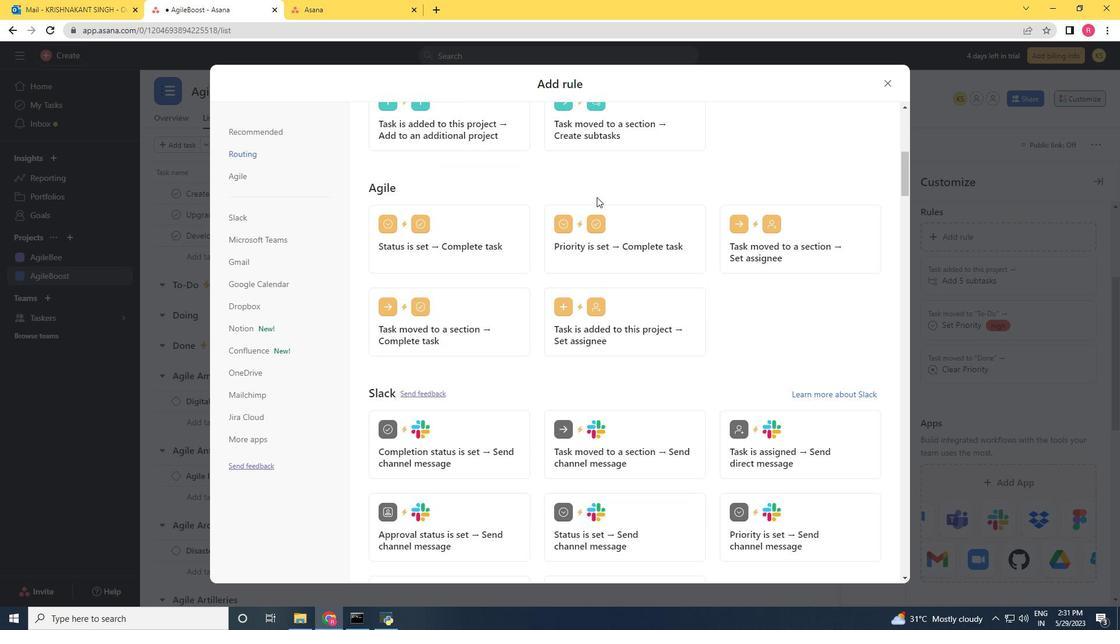 
Action: Mouse scrolled (597, 197) with delta (0, 0)
Screenshot: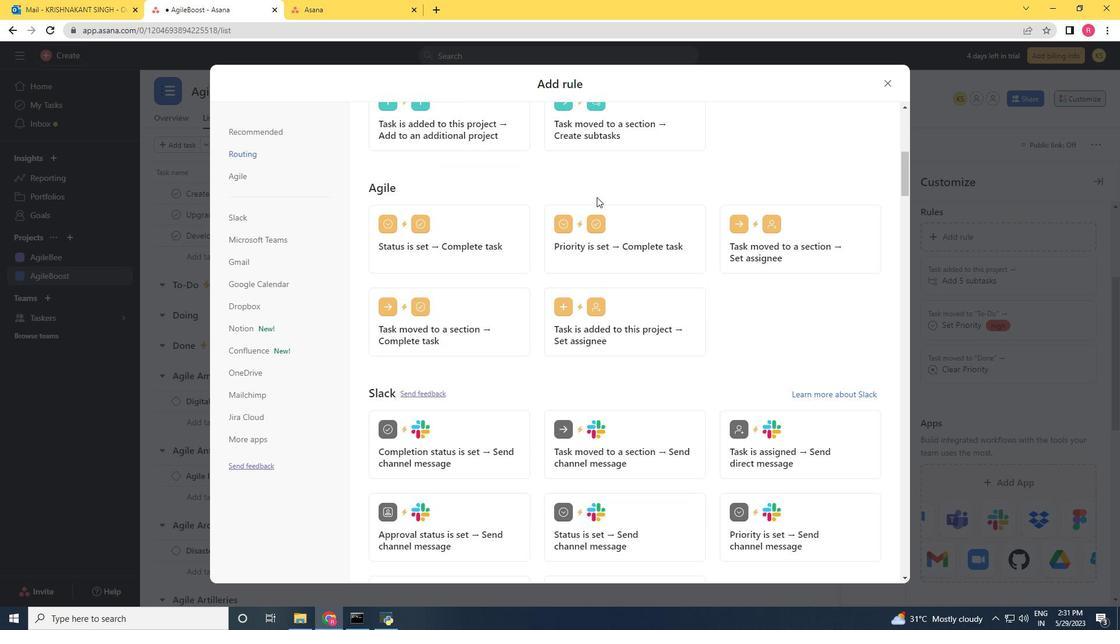 
Action: Mouse scrolled (597, 197) with delta (0, 0)
Screenshot: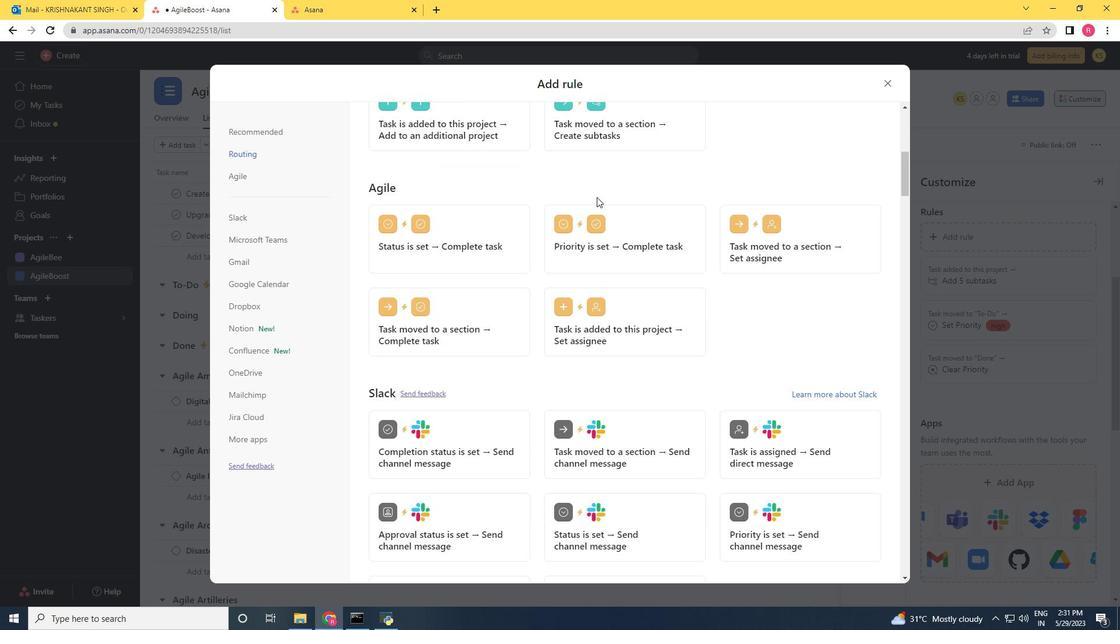 
Action: Mouse scrolled (597, 197) with delta (0, 0)
Screenshot: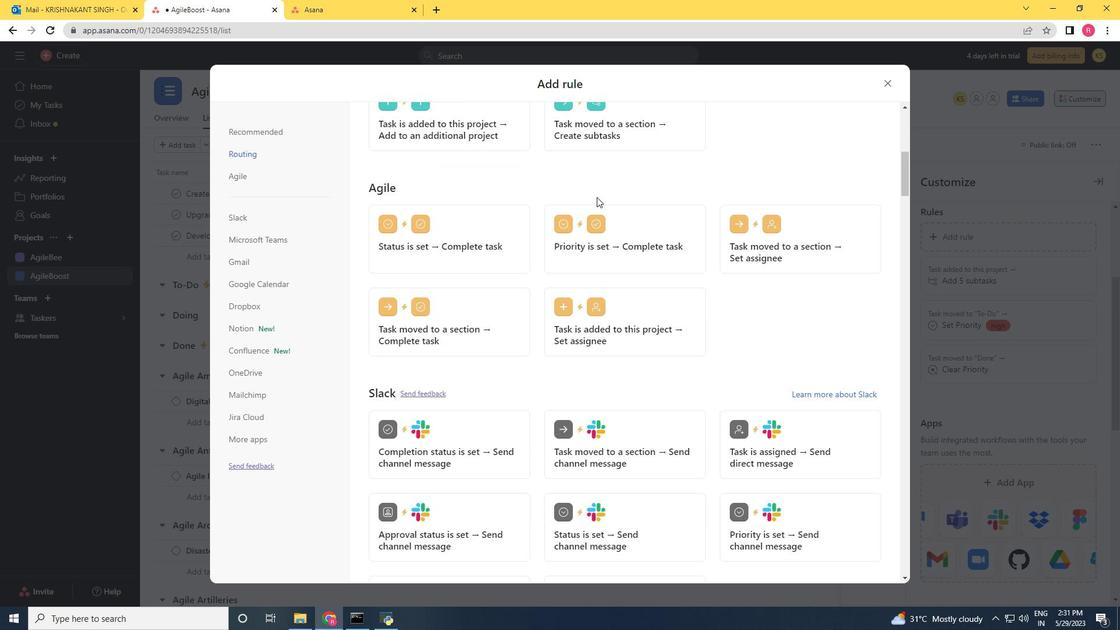 
Action: Mouse moved to (600, 201)
Screenshot: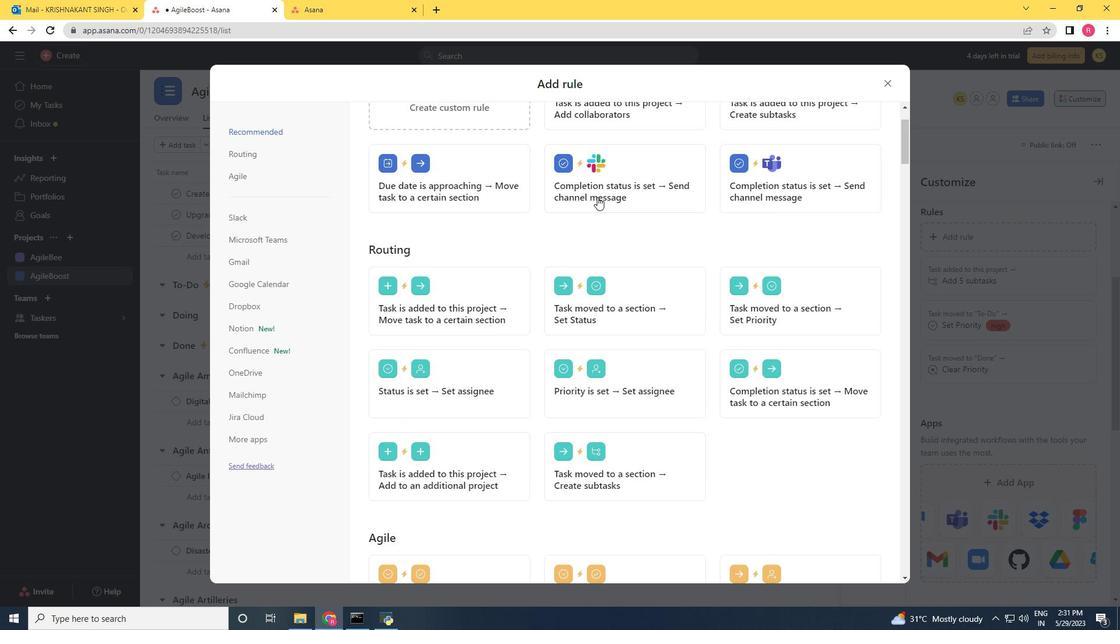 
Action: Mouse scrolled (600, 200) with delta (0, 0)
Screenshot: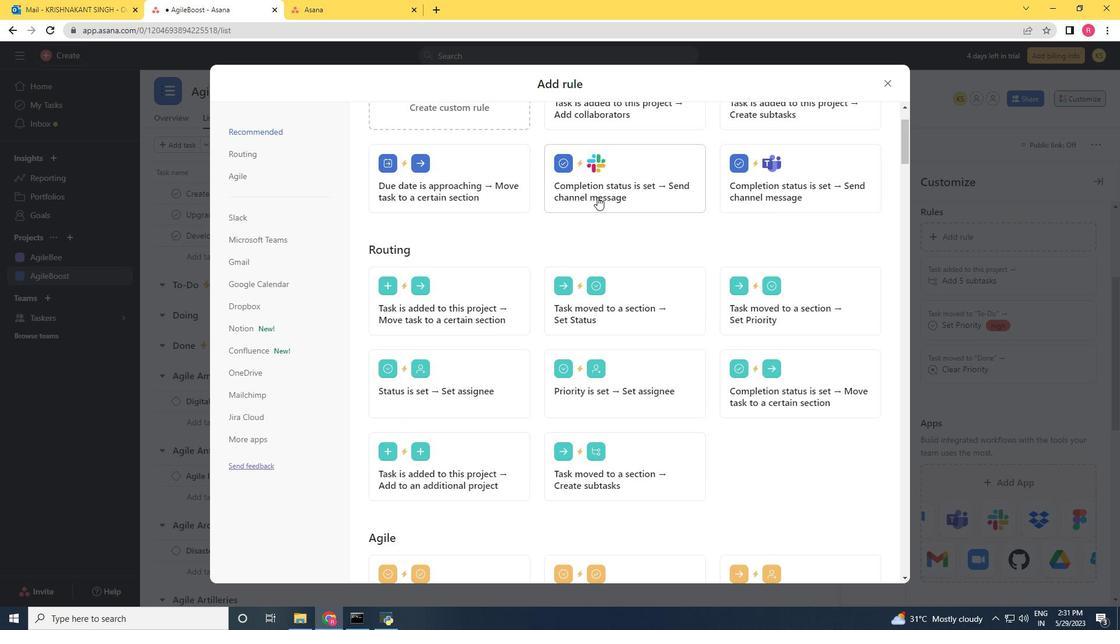 
Action: Mouse scrolled (600, 200) with delta (0, 0)
Screenshot: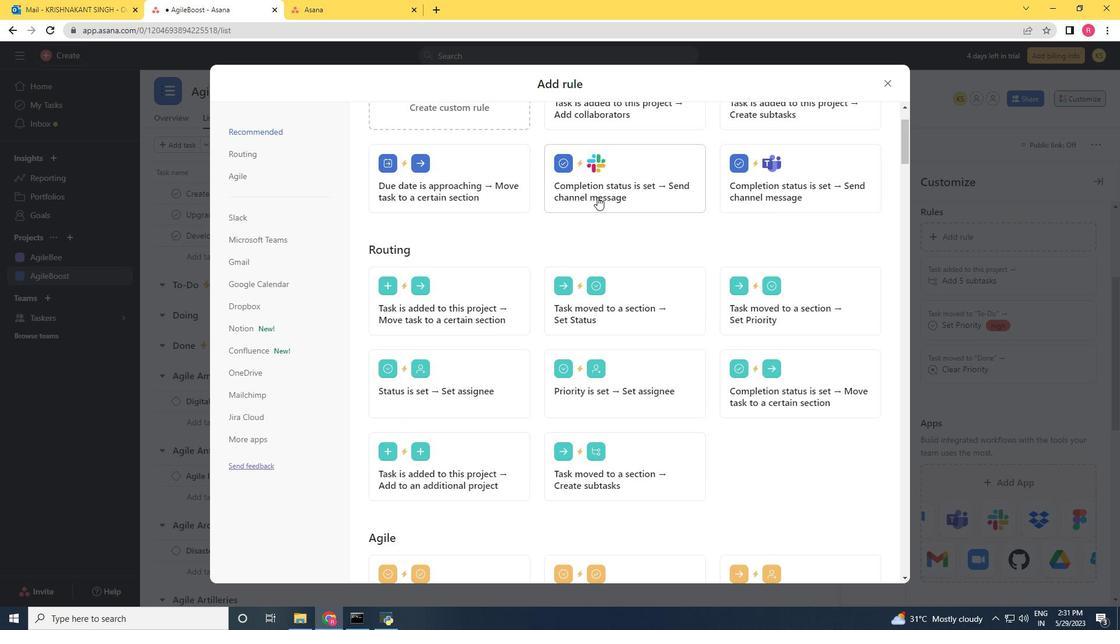 
Action: Mouse scrolled (600, 200) with delta (0, 0)
Screenshot: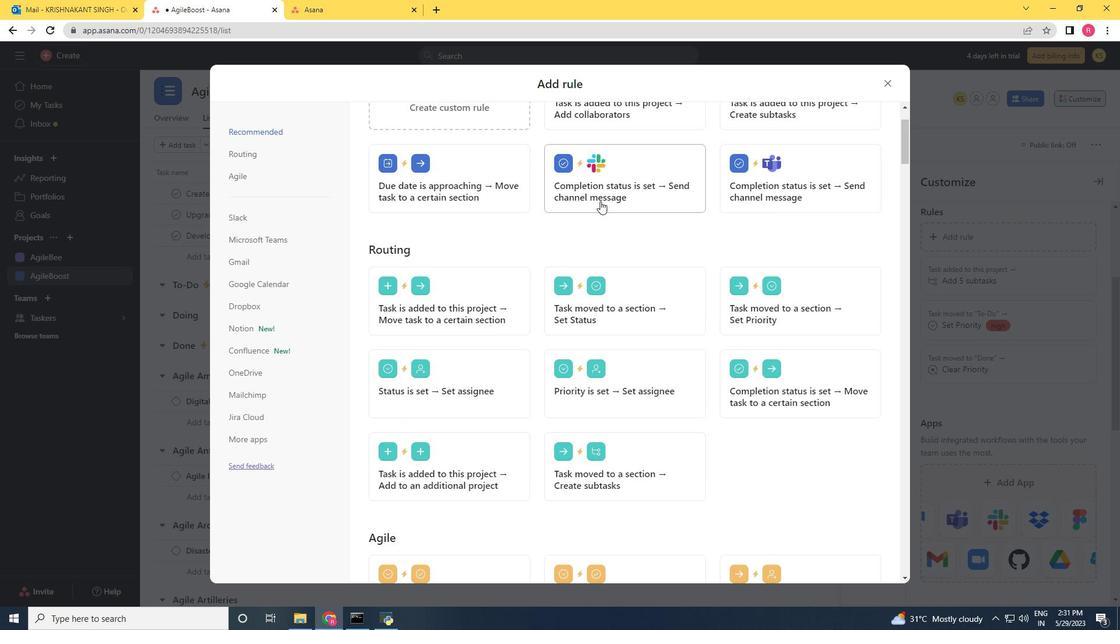 
Action: Mouse scrolled (600, 200) with delta (0, 0)
Screenshot: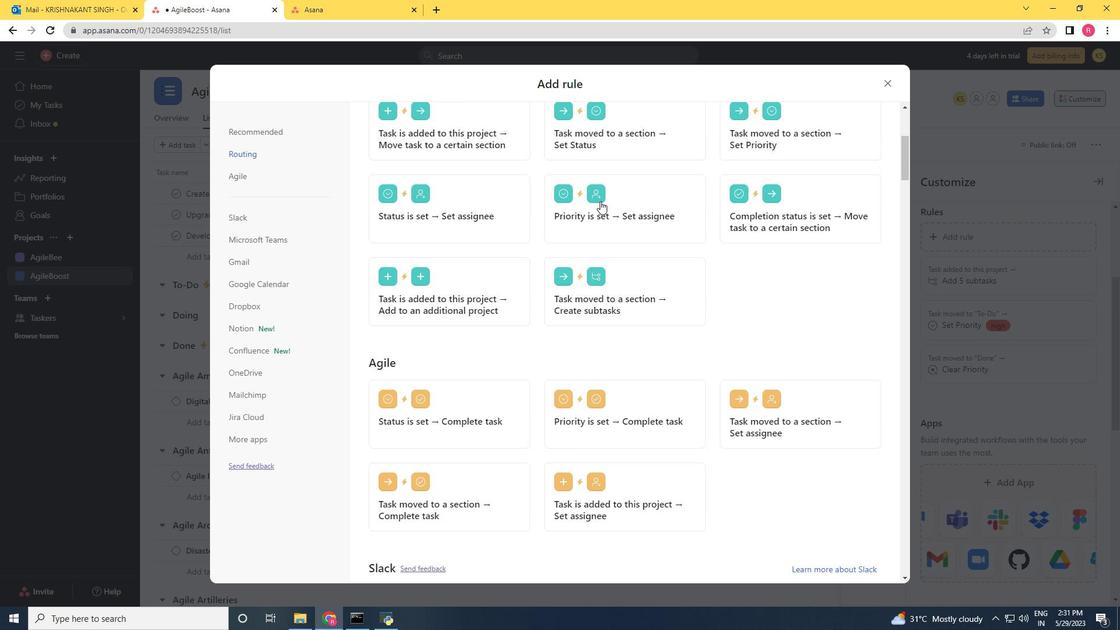 
Action: Mouse moved to (600, 201)
Screenshot: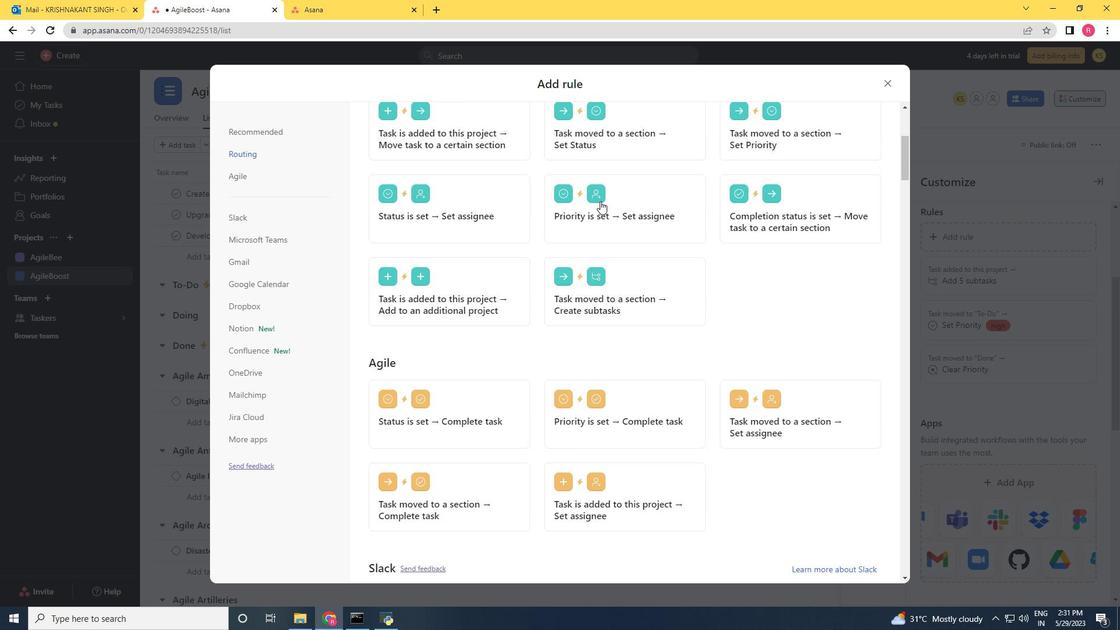
Action: Mouse scrolled (600, 200) with delta (0, 0)
Screenshot: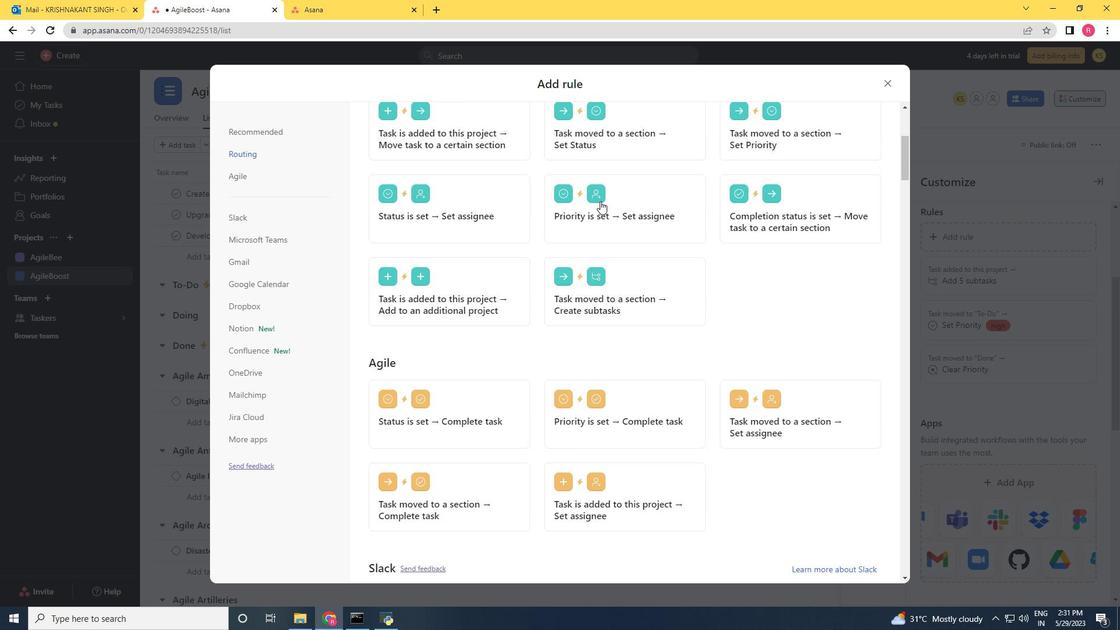 
Action: Mouse scrolled (600, 200) with delta (0, 0)
Screenshot: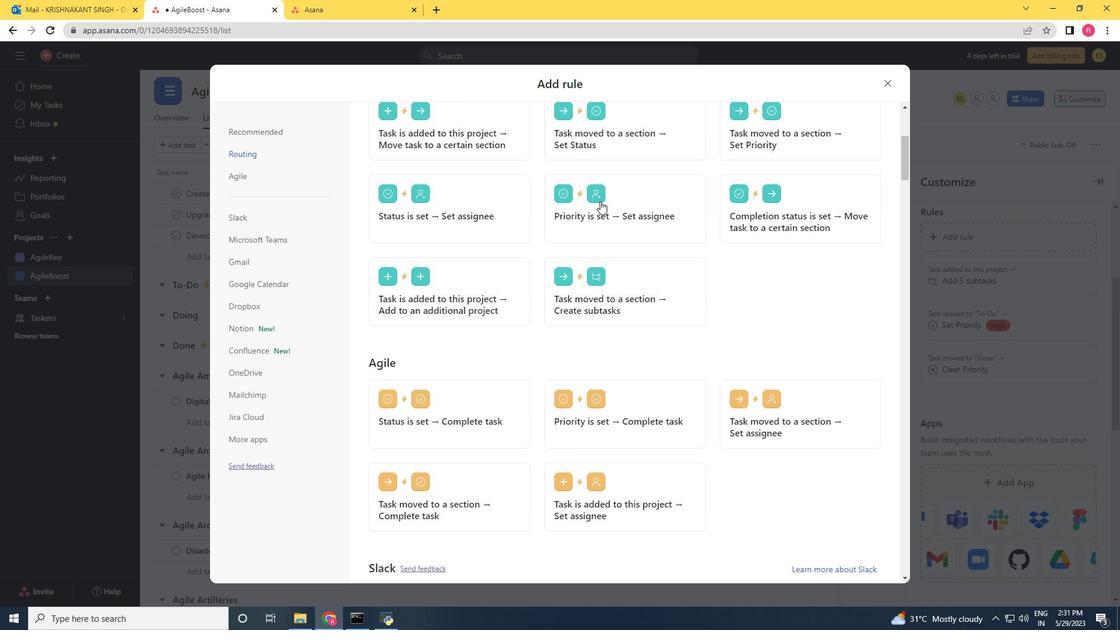 
Action: Mouse scrolled (600, 200) with delta (0, 0)
Screenshot: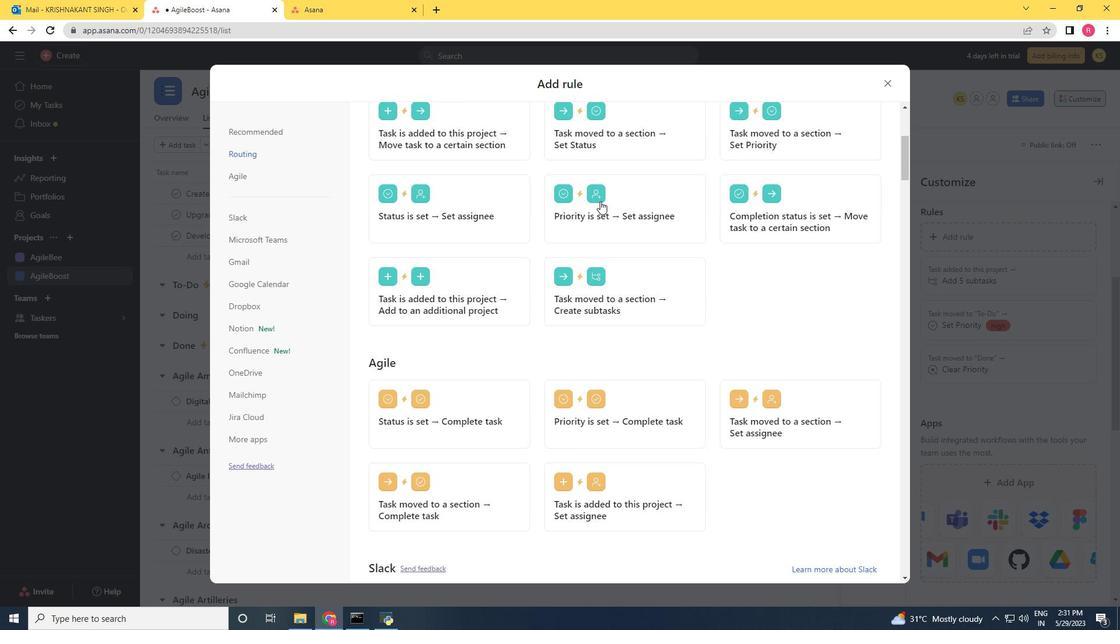 
Action: Mouse moved to (629, 206)
Screenshot: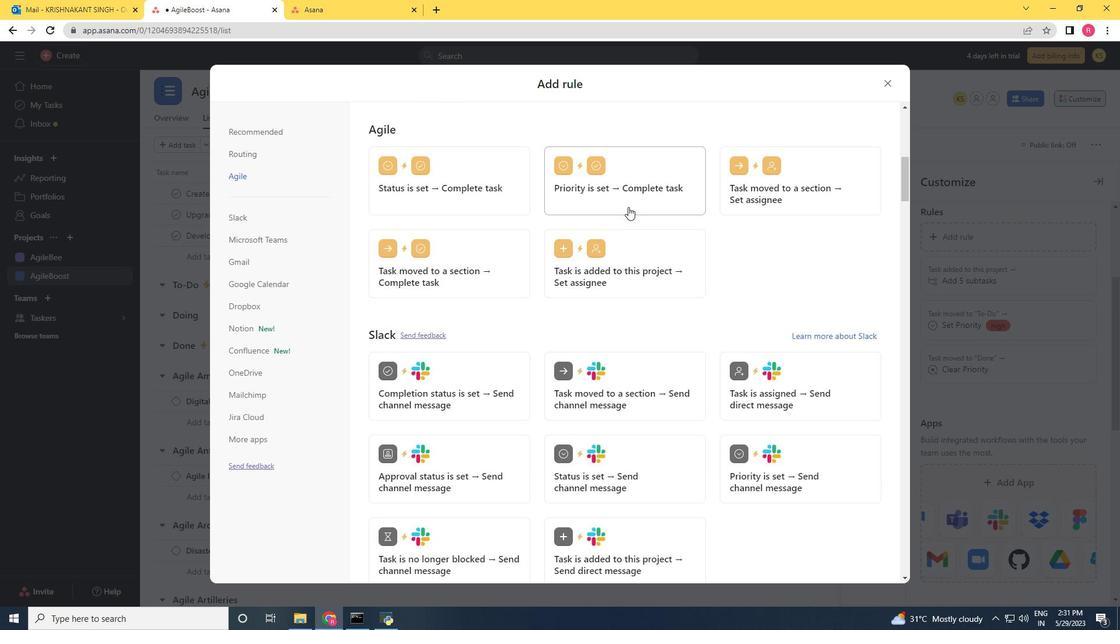 
Action: Mouse pressed left at (629, 206)
Screenshot: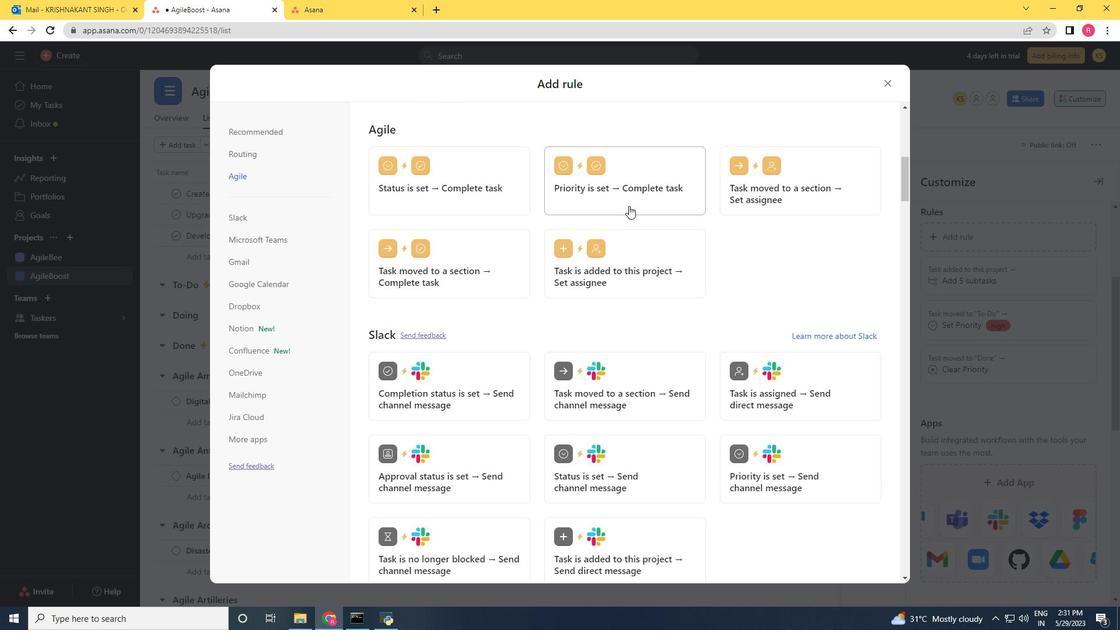
Action: Mouse moved to (743, 203)
Screenshot: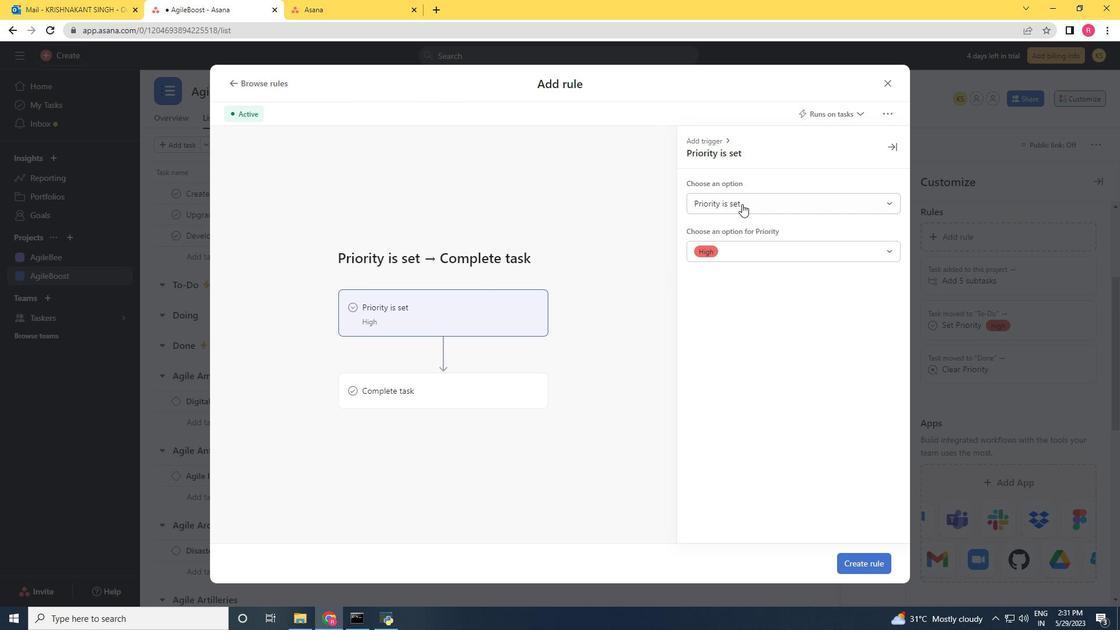 
Action: Mouse pressed left at (743, 203)
Screenshot: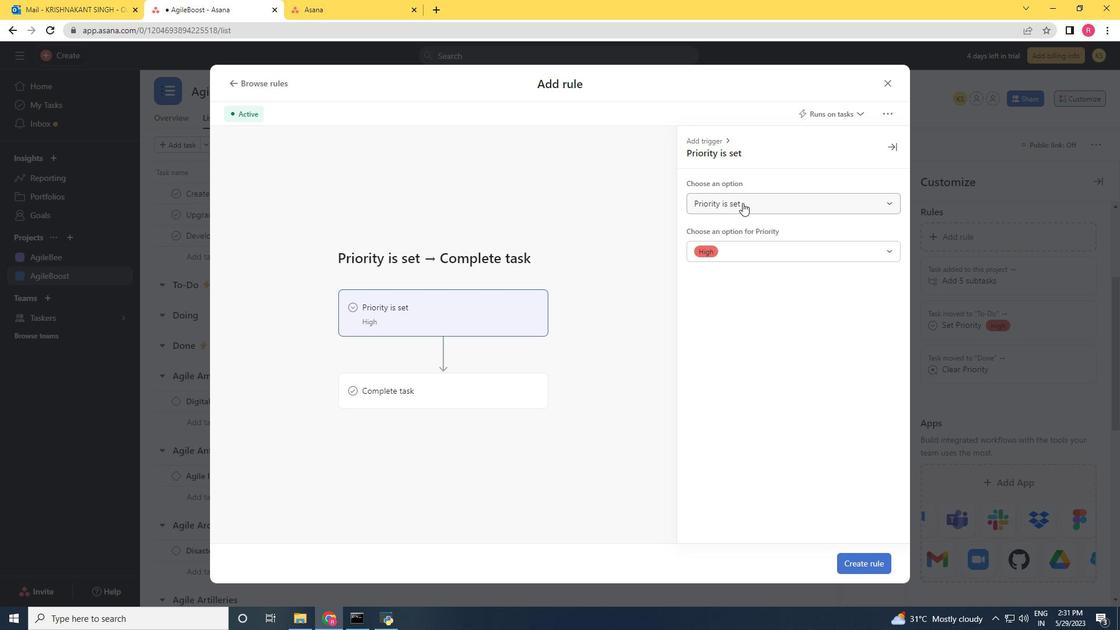 
Action: Mouse moved to (746, 249)
Screenshot: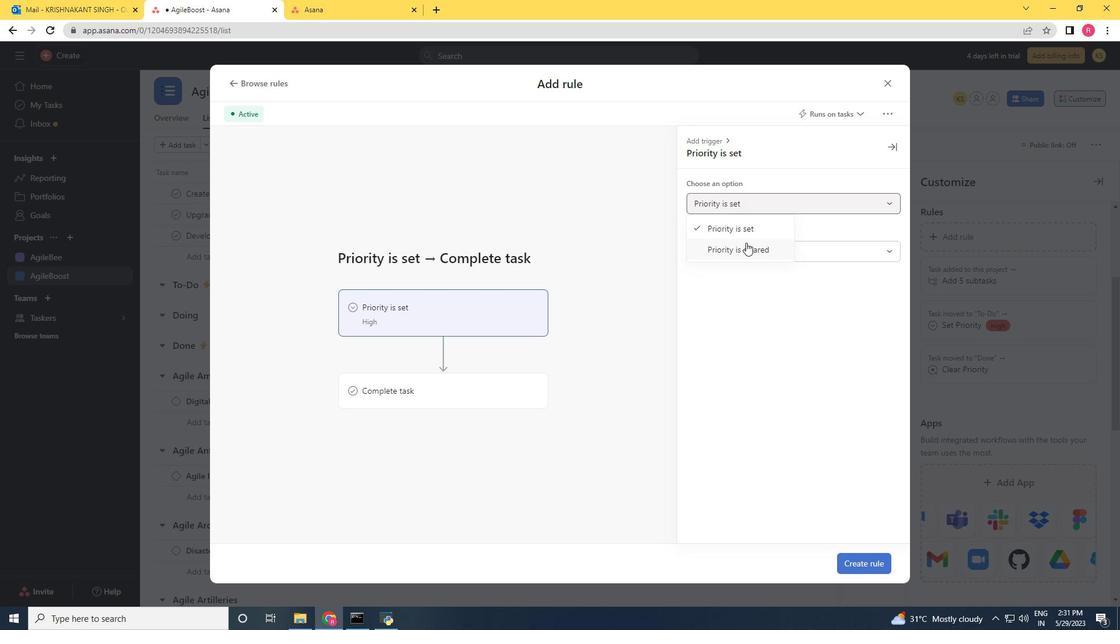 
Action: Mouse pressed left at (746, 249)
Screenshot: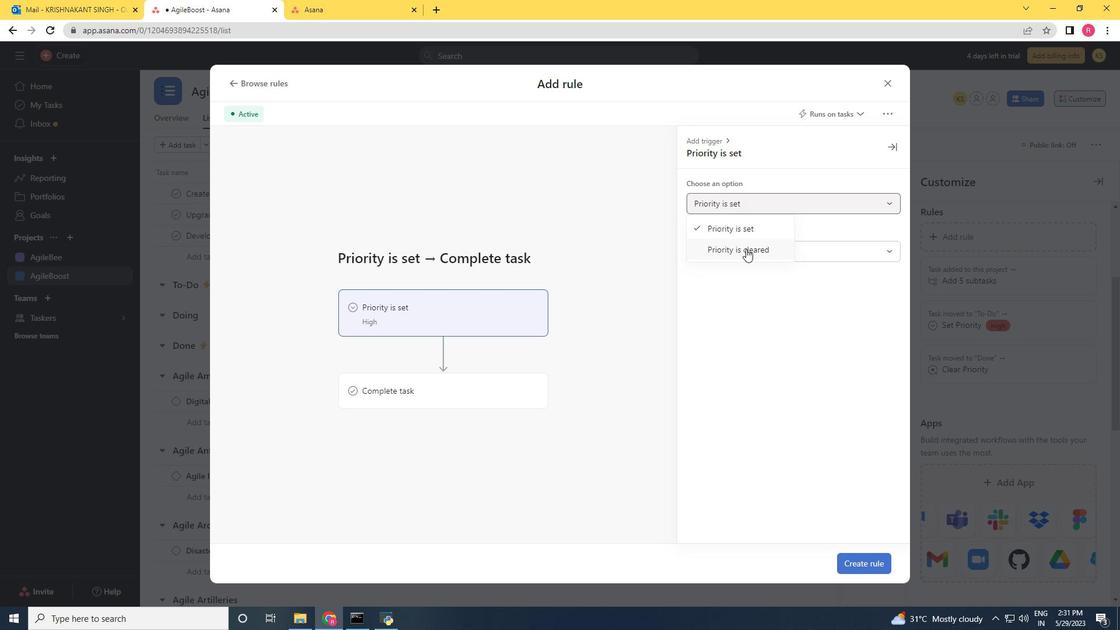 
Action: Mouse moved to (463, 386)
Screenshot: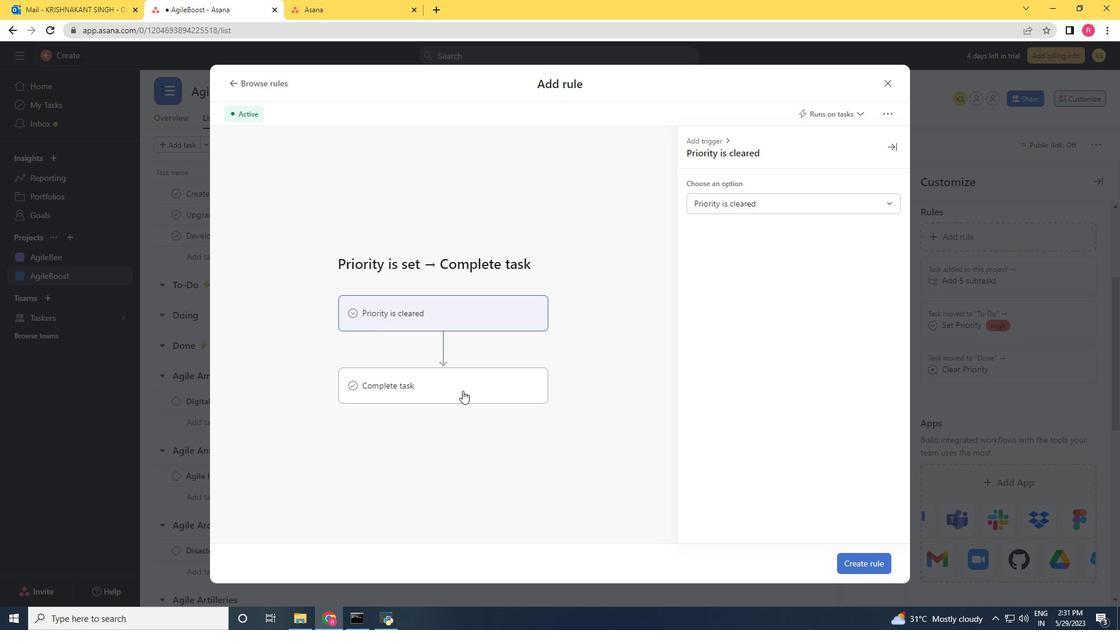 
Action: Mouse pressed left at (463, 386)
Screenshot: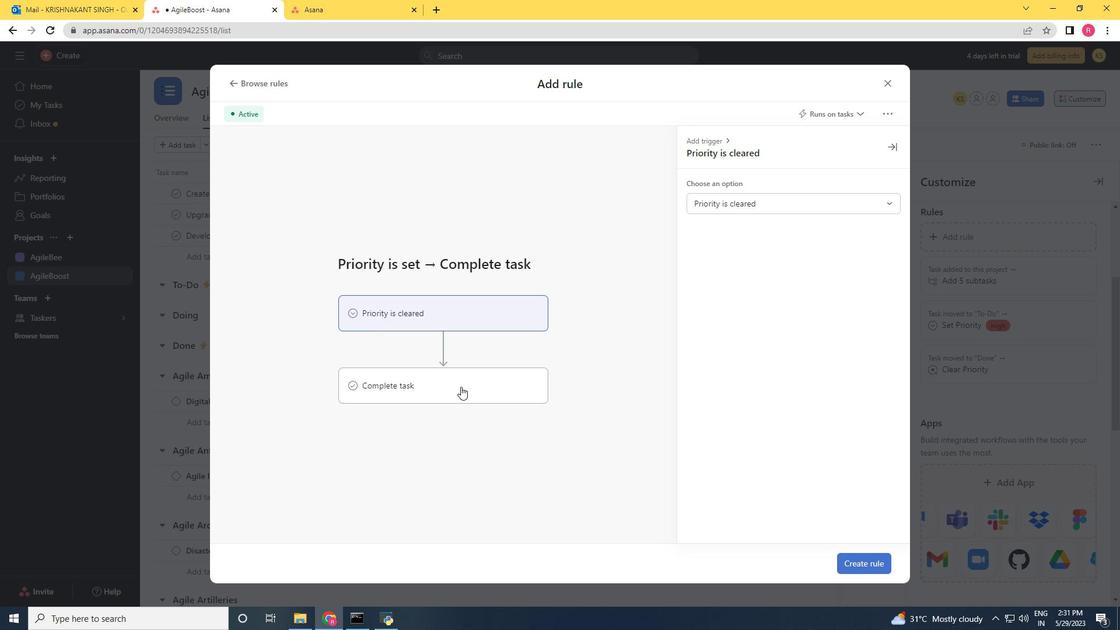 
Action: Mouse moved to (723, 206)
Screenshot: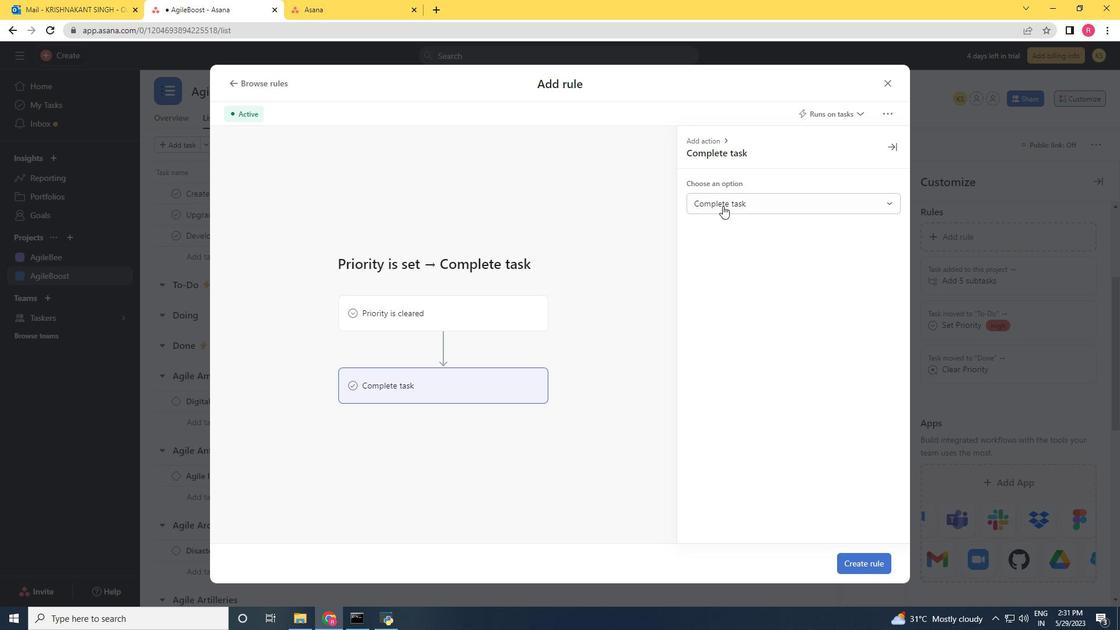 
Action: Mouse pressed left at (723, 206)
Screenshot: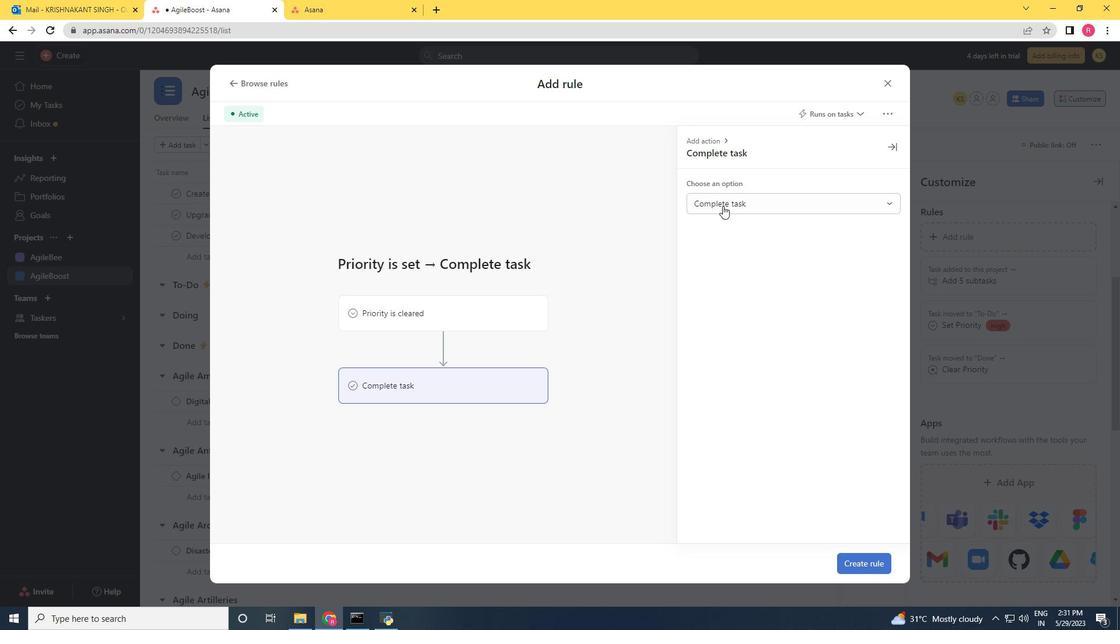 
Action: Mouse moved to (728, 228)
Screenshot: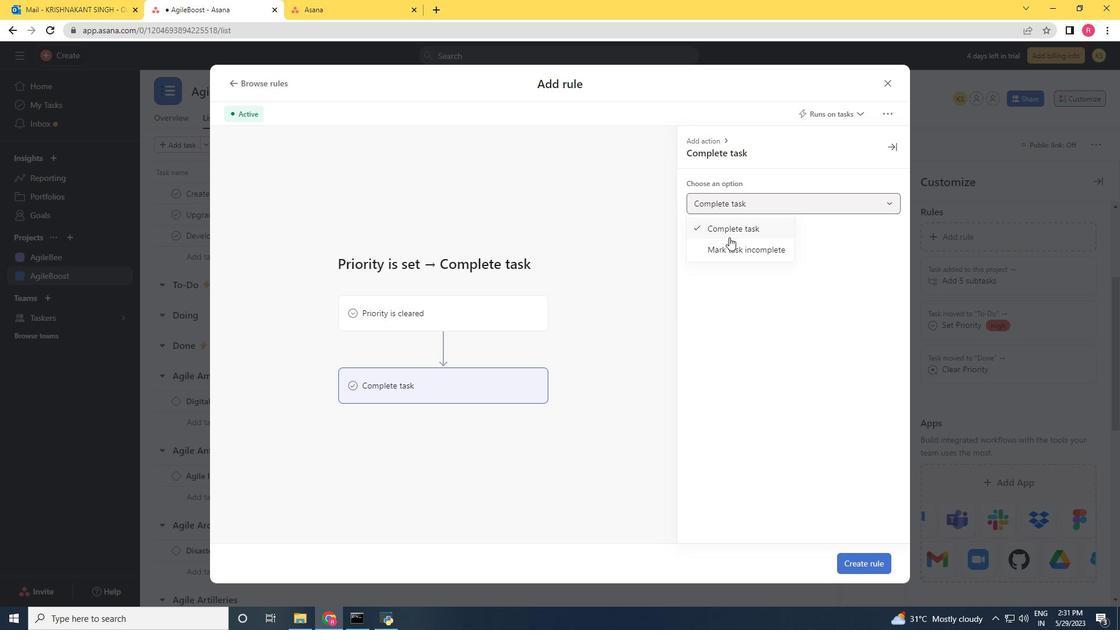 
Action: Mouse pressed left at (728, 228)
Screenshot: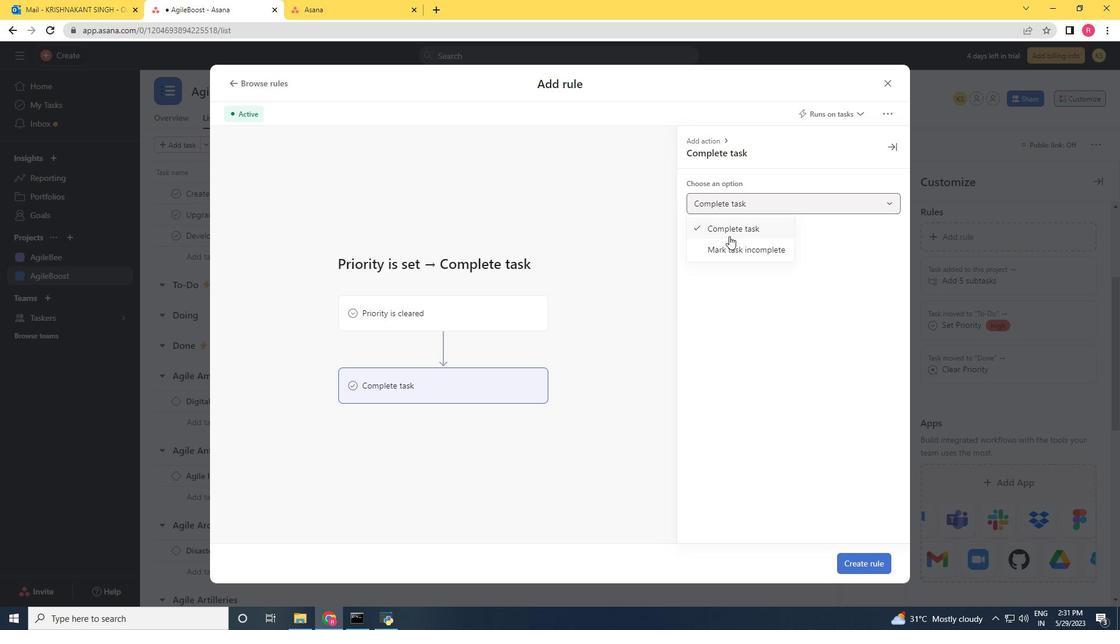 
Action: Mouse moved to (855, 557)
Screenshot: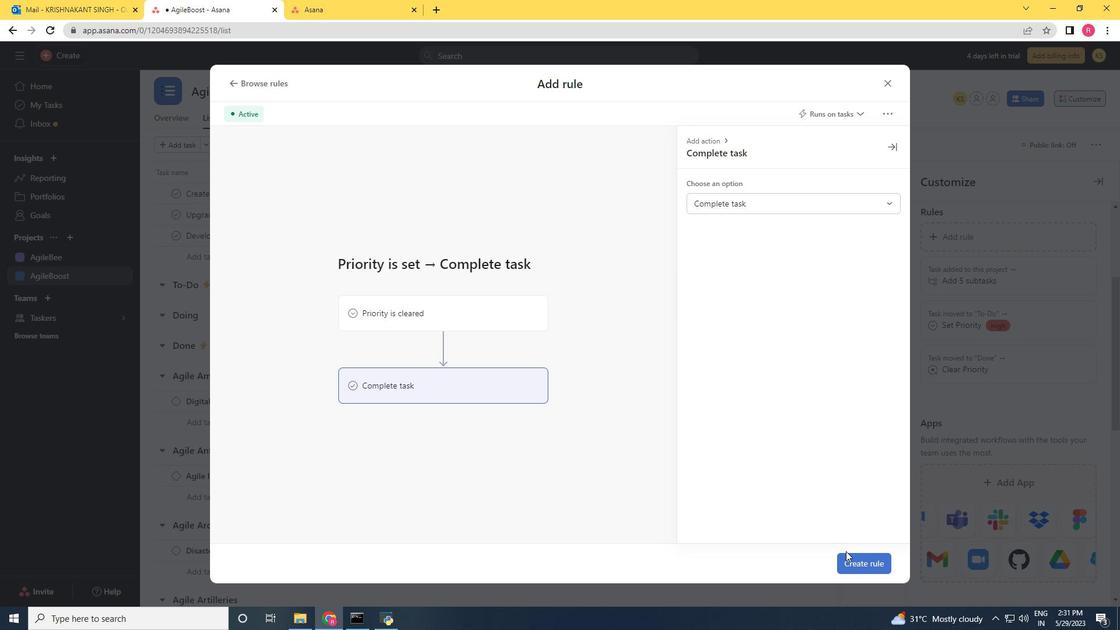 
Action: Mouse pressed left at (855, 557)
Screenshot: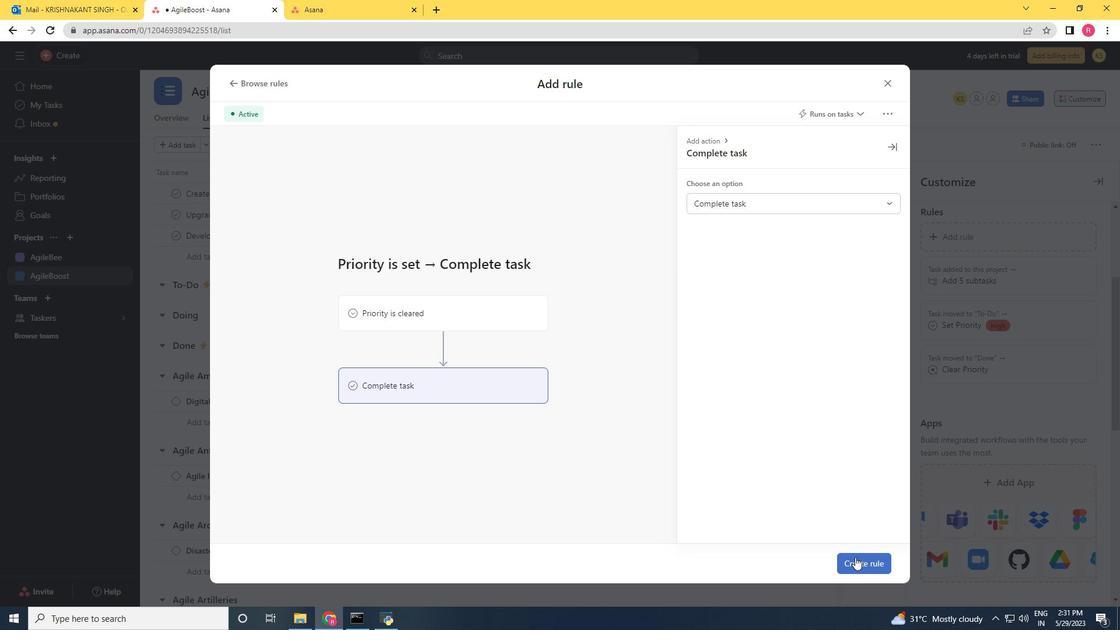 
Action: Mouse moved to (769, 353)
Screenshot: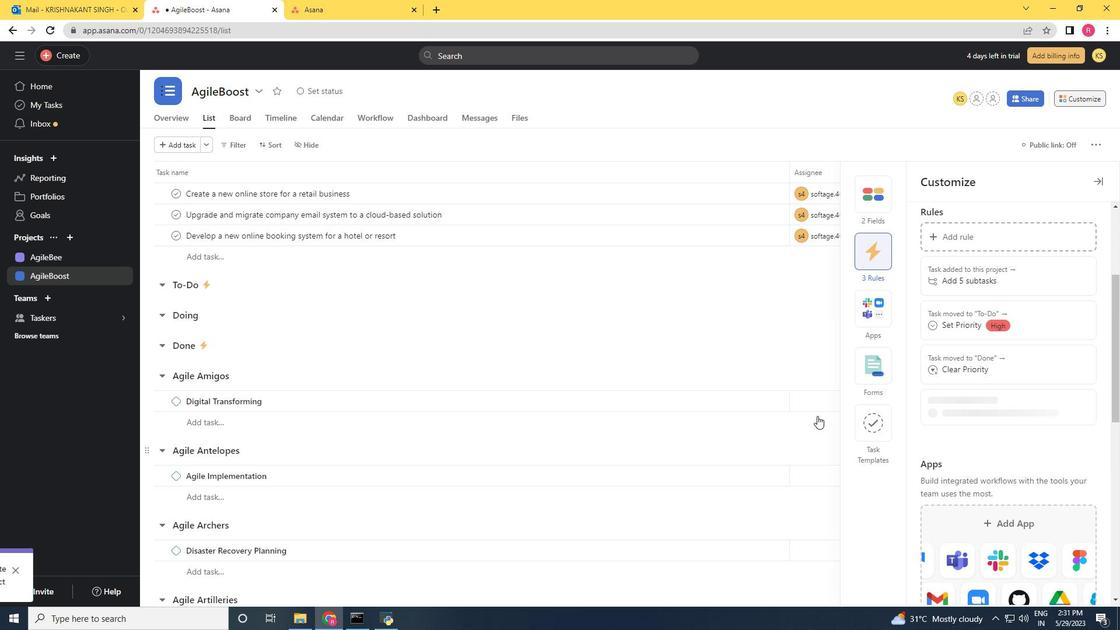 
